 Task: Find flights from Toronto to Mexico for a round trip from February 10 to February 17.
Action: Mouse pressed left at (1240, 99)
Screenshot: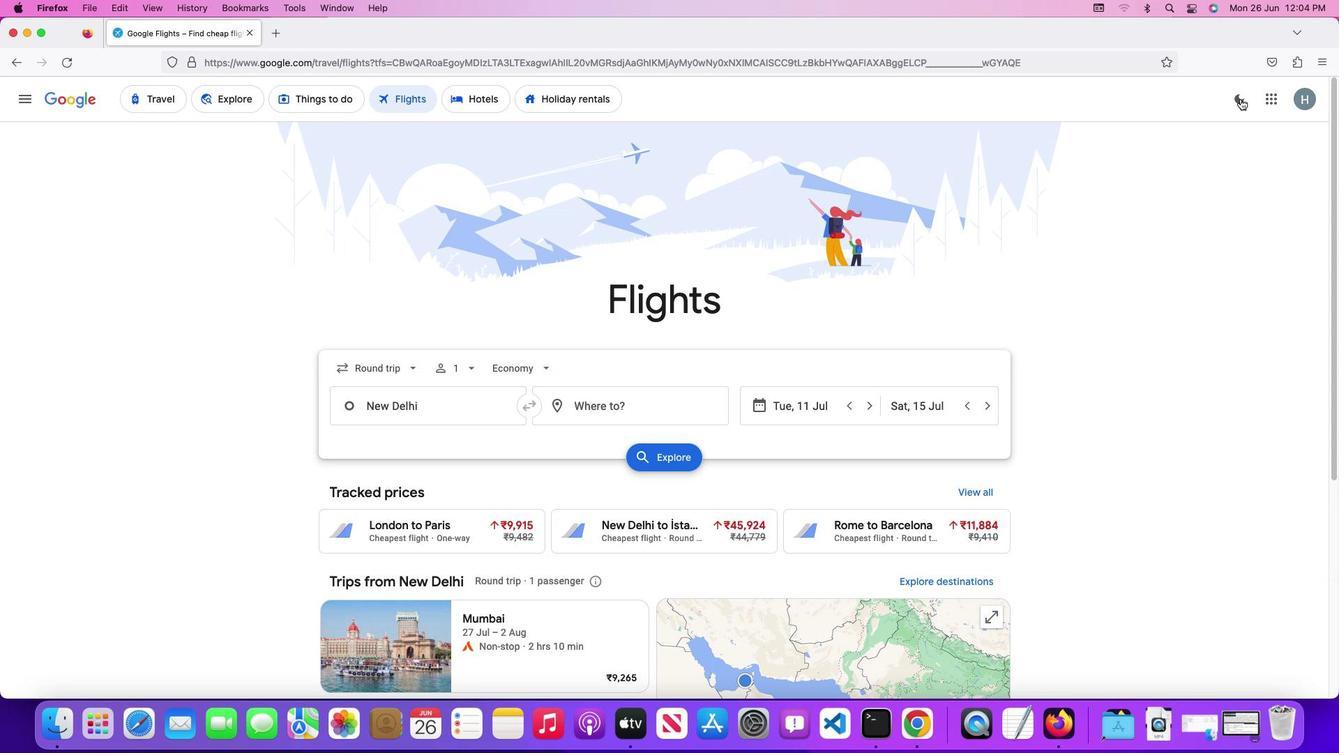 
Action: Mouse pressed left at (1240, 99)
Screenshot: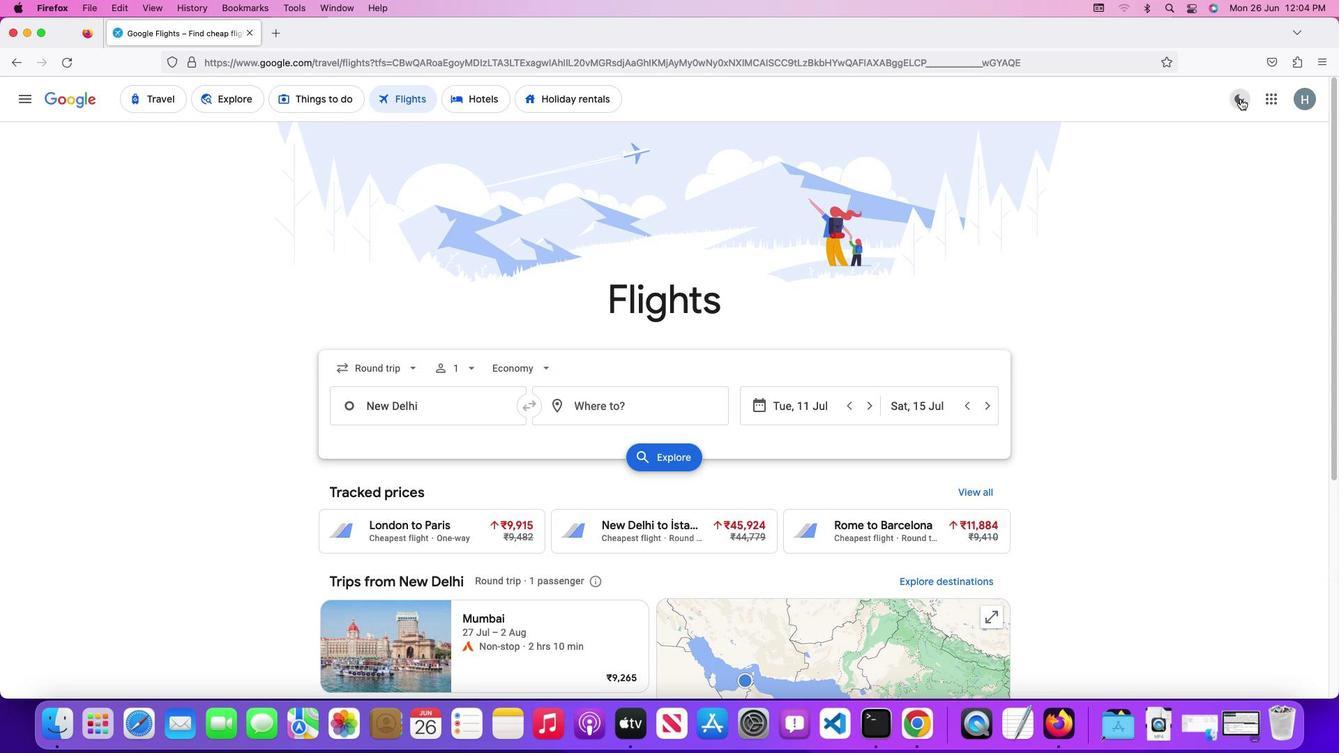 
Action: Mouse moved to (1177, 223)
Screenshot: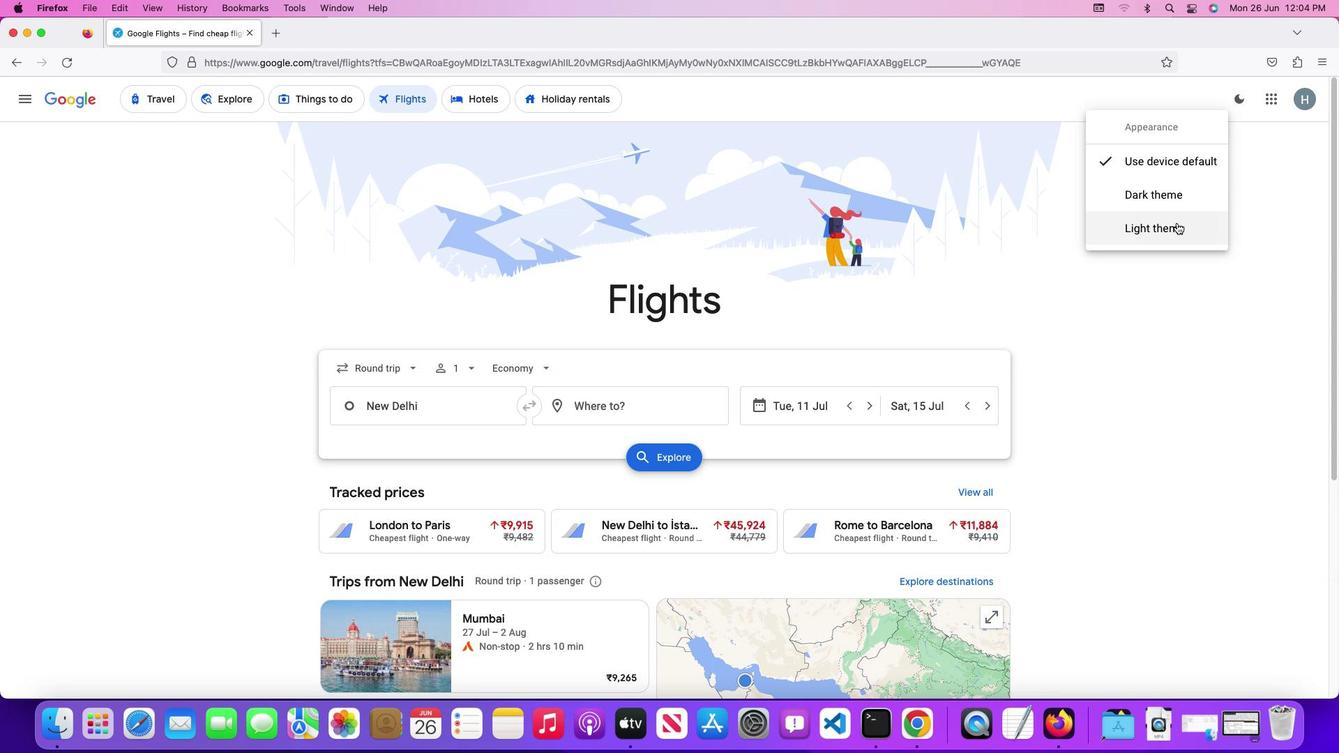 
Action: Mouse pressed left at (1177, 223)
Screenshot: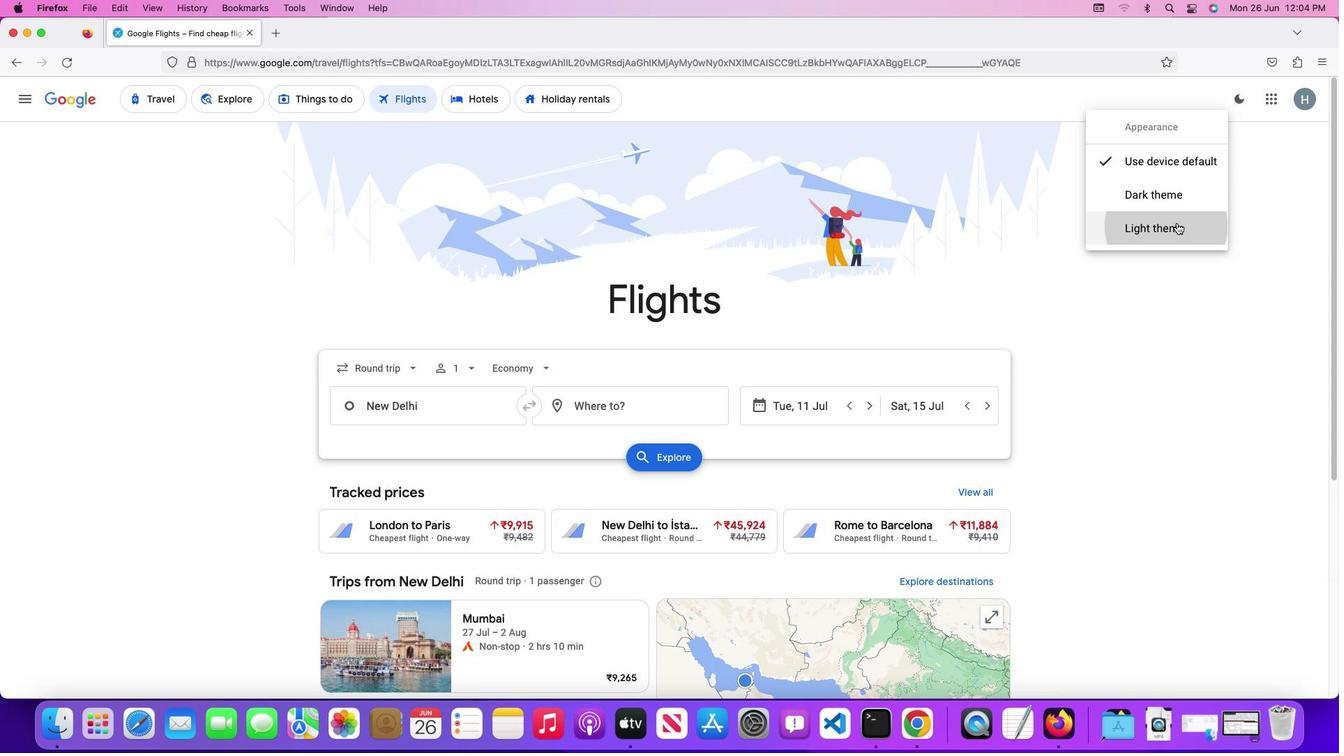 
Action: Mouse moved to (408, 363)
Screenshot: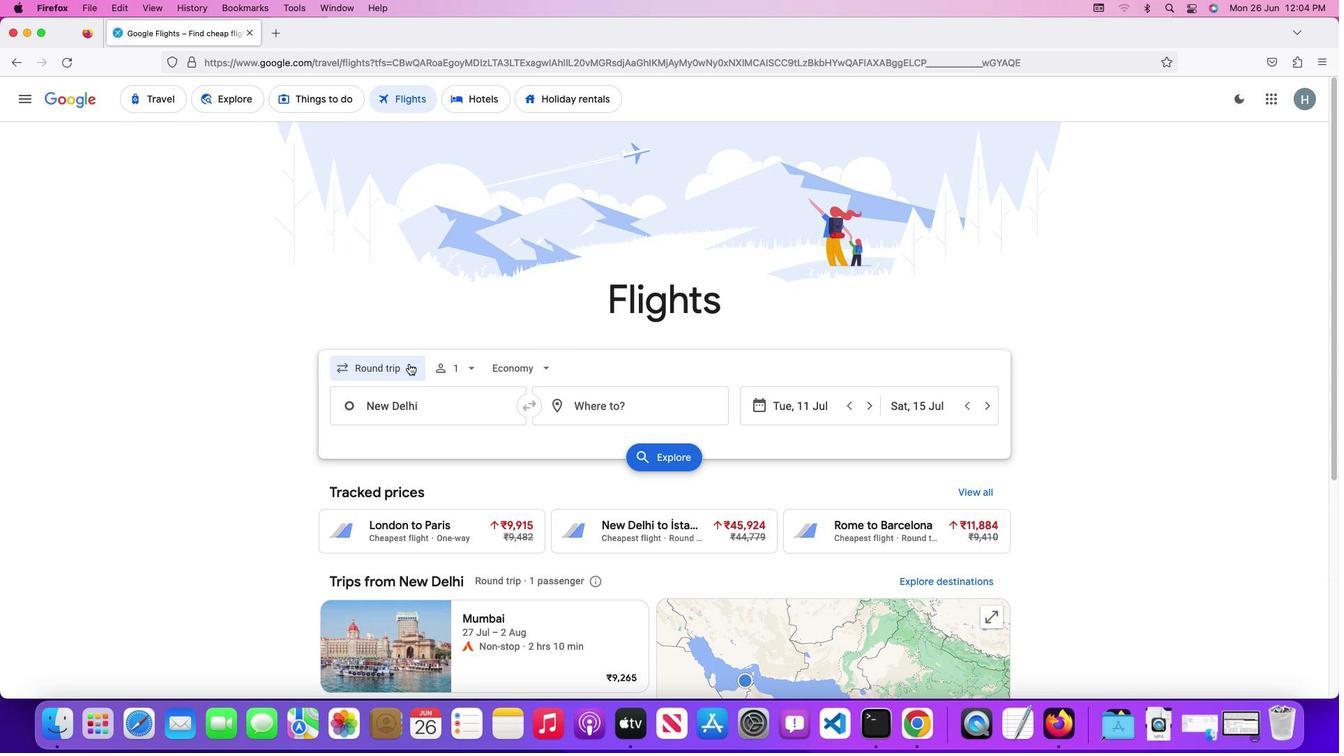 
Action: Mouse pressed left at (408, 363)
Screenshot: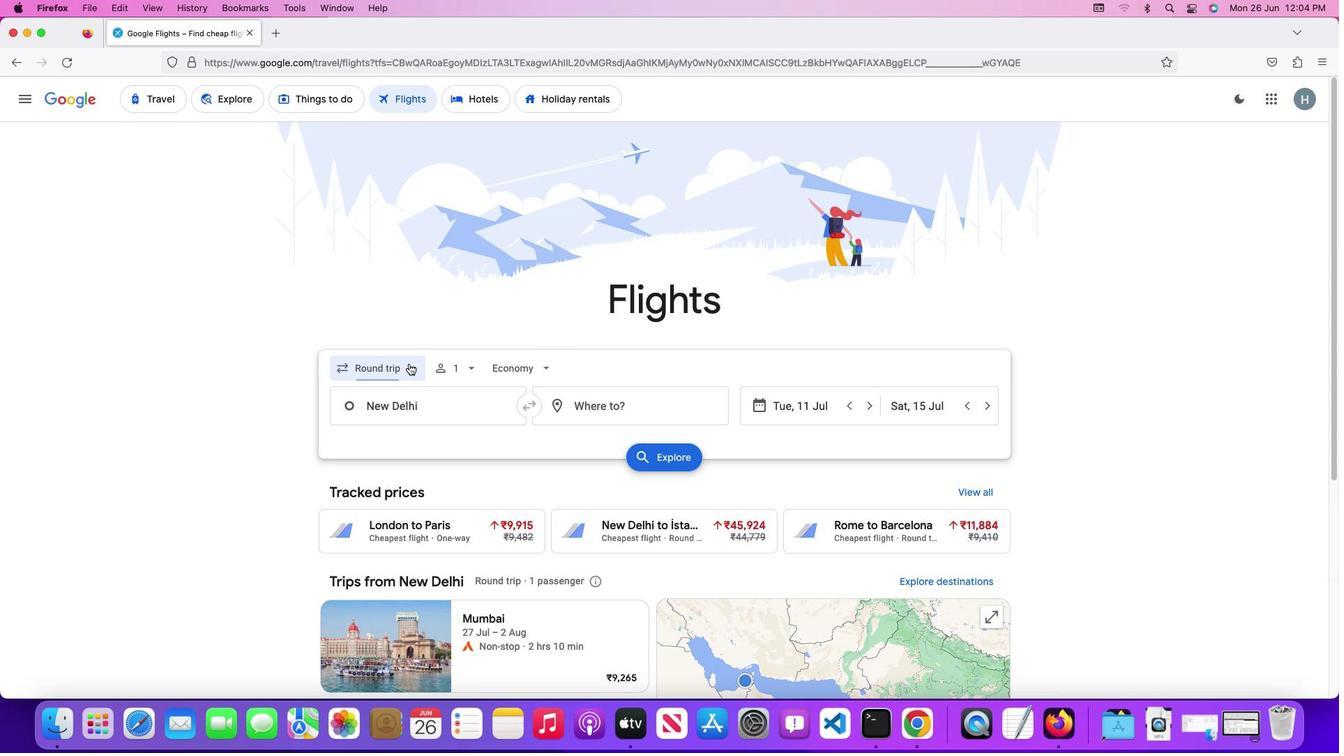 
Action: Mouse moved to (406, 410)
Screenshot: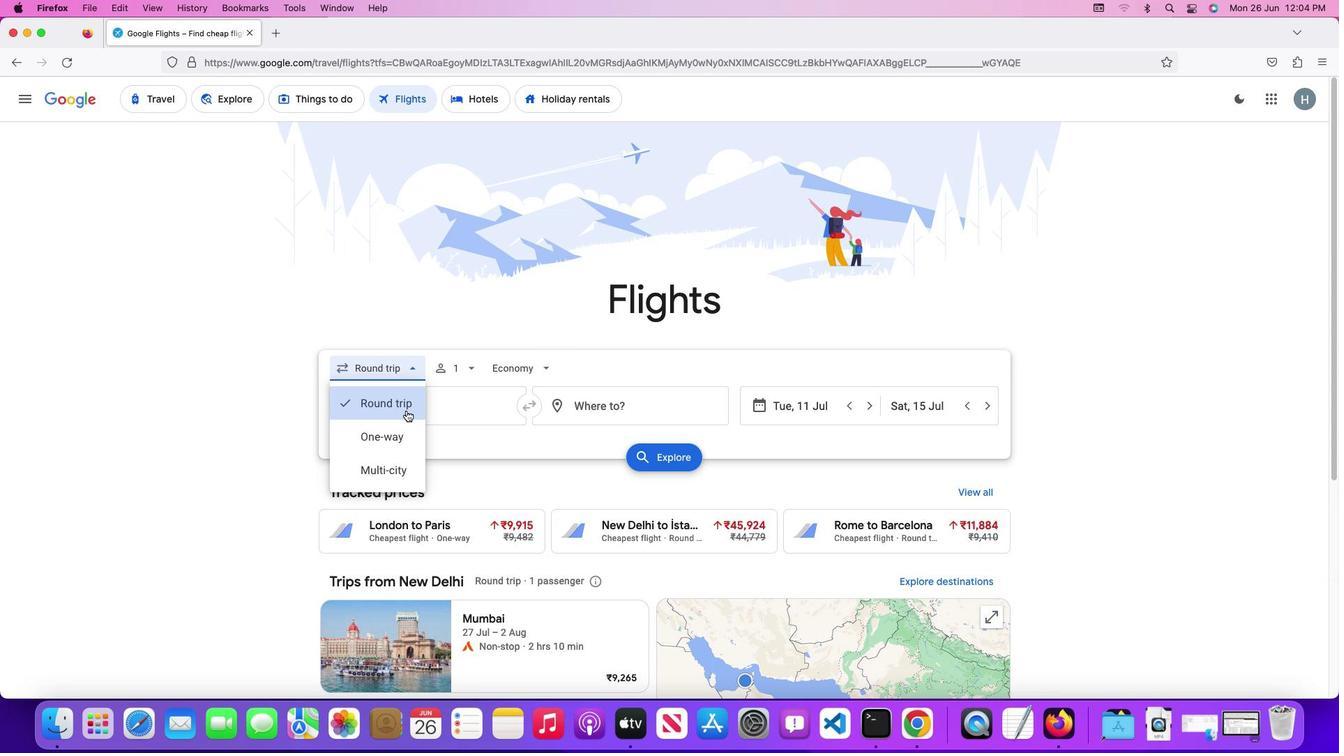 
Action: Mouse pressed left at (406, 410)
Screenshot: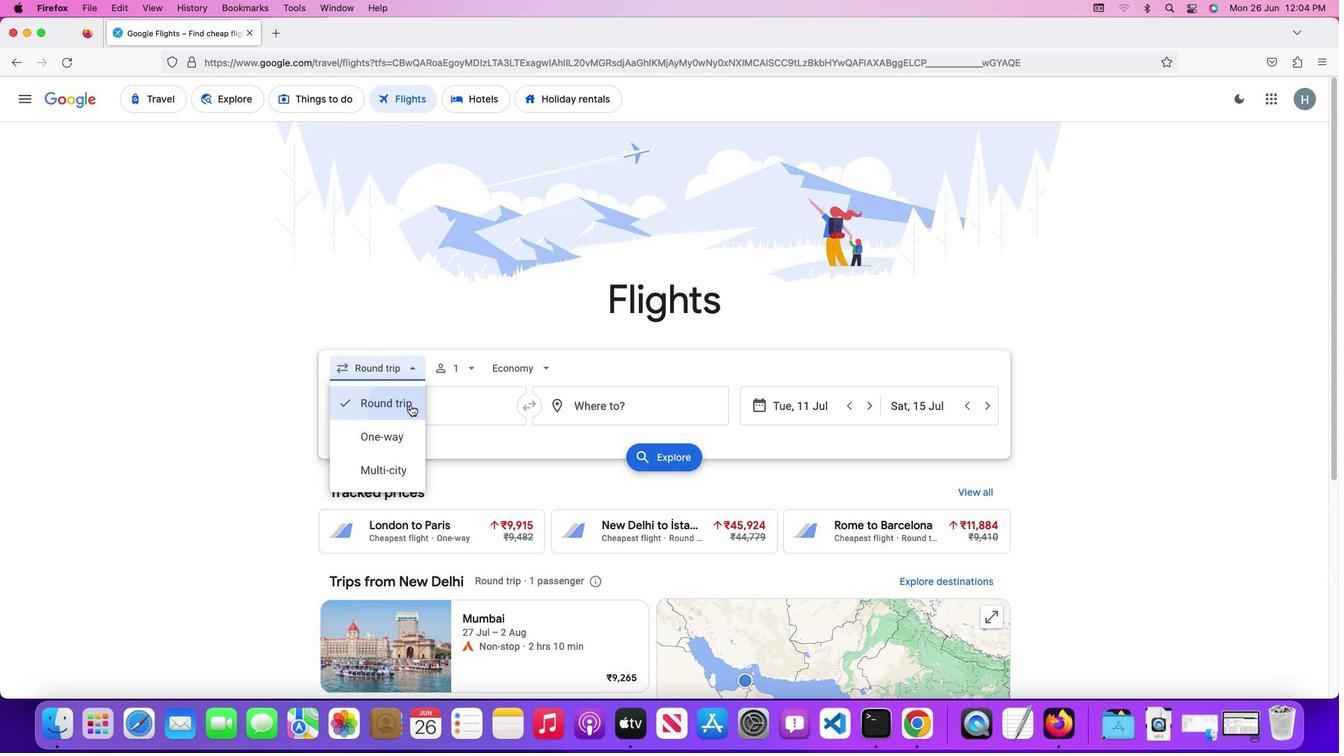 
Action: Mouse moved to (468, 365)
Screenshot: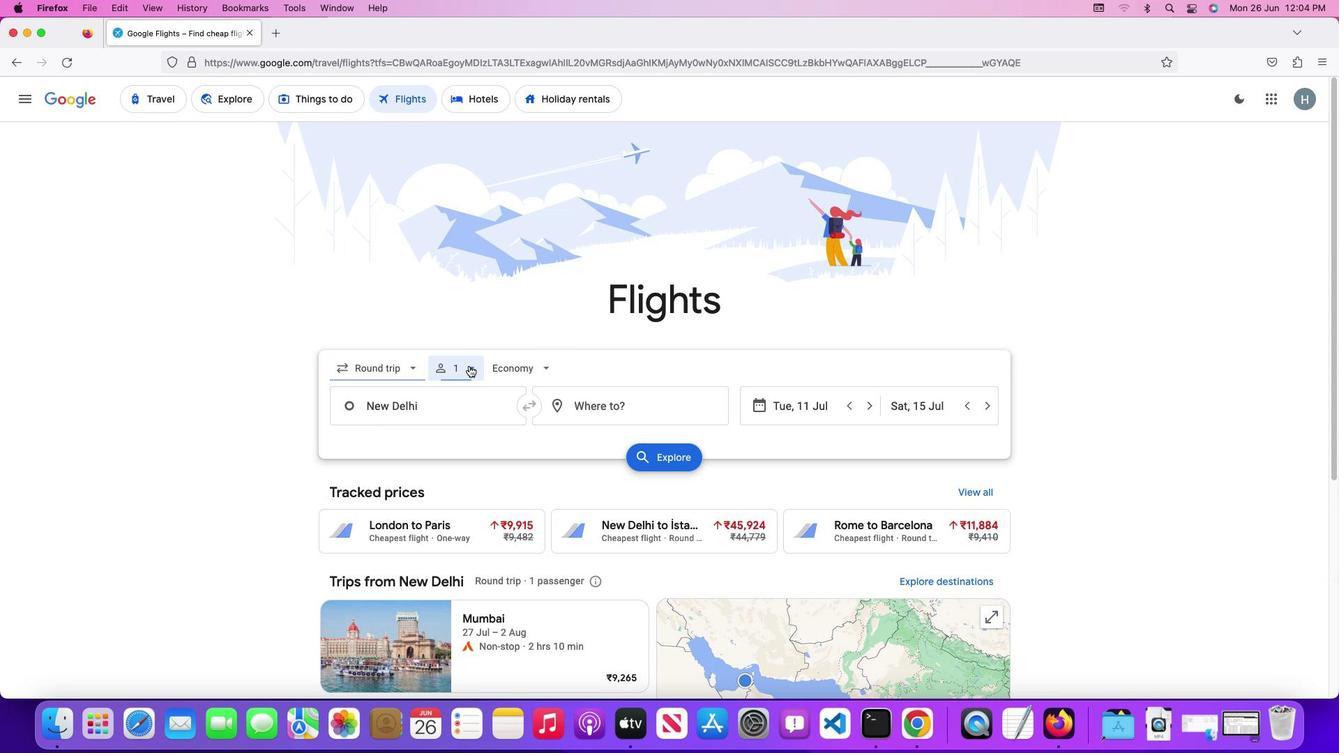 
Action: Mouse pressed left at (468, 365)
Screenshot: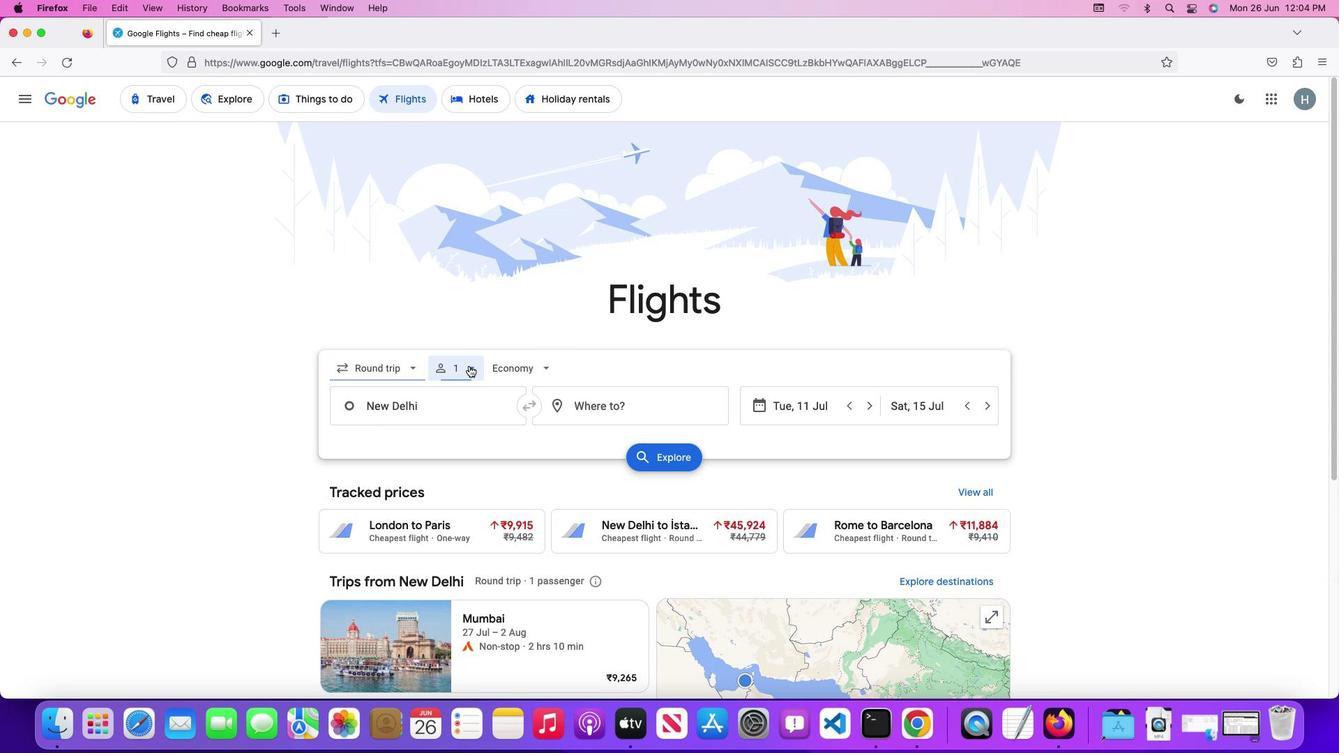 
Action: Mouse moved to (551, 402)
Screenshot: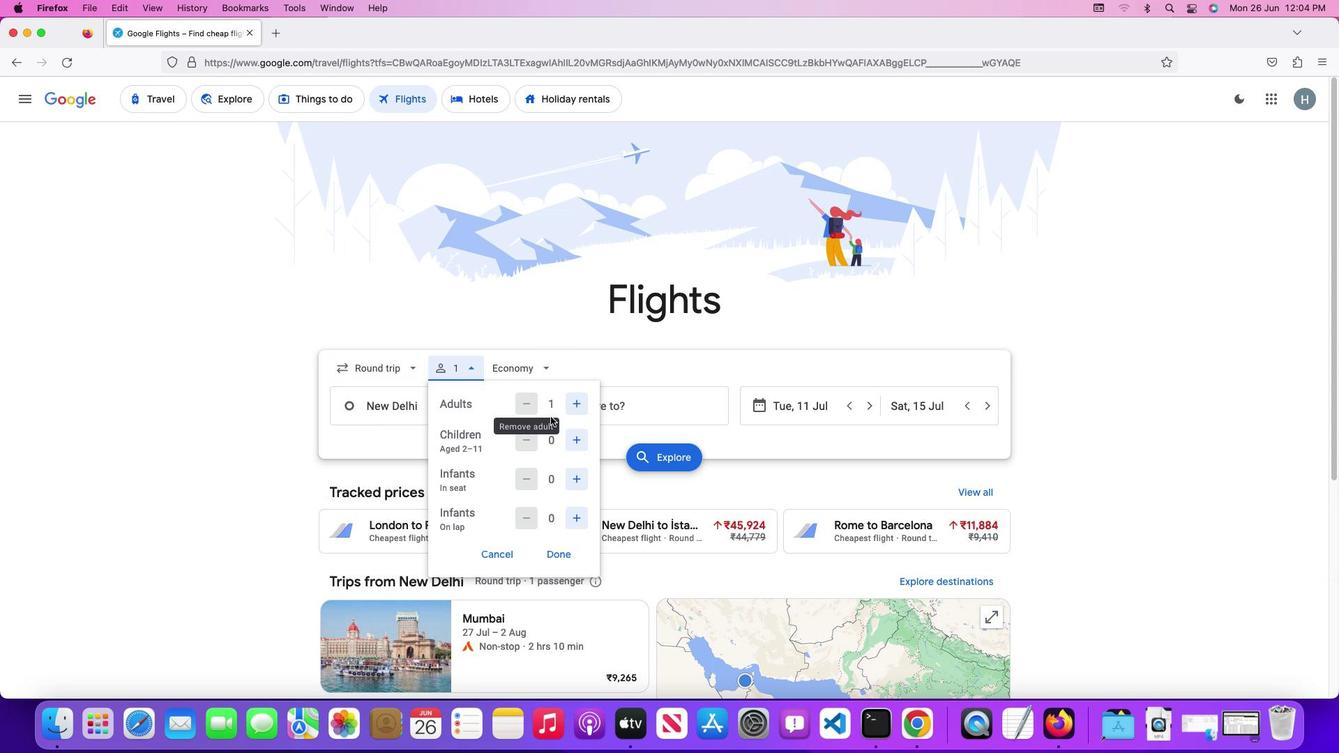 
Action: Mouse pressed left at (551, 402)
Screenshot: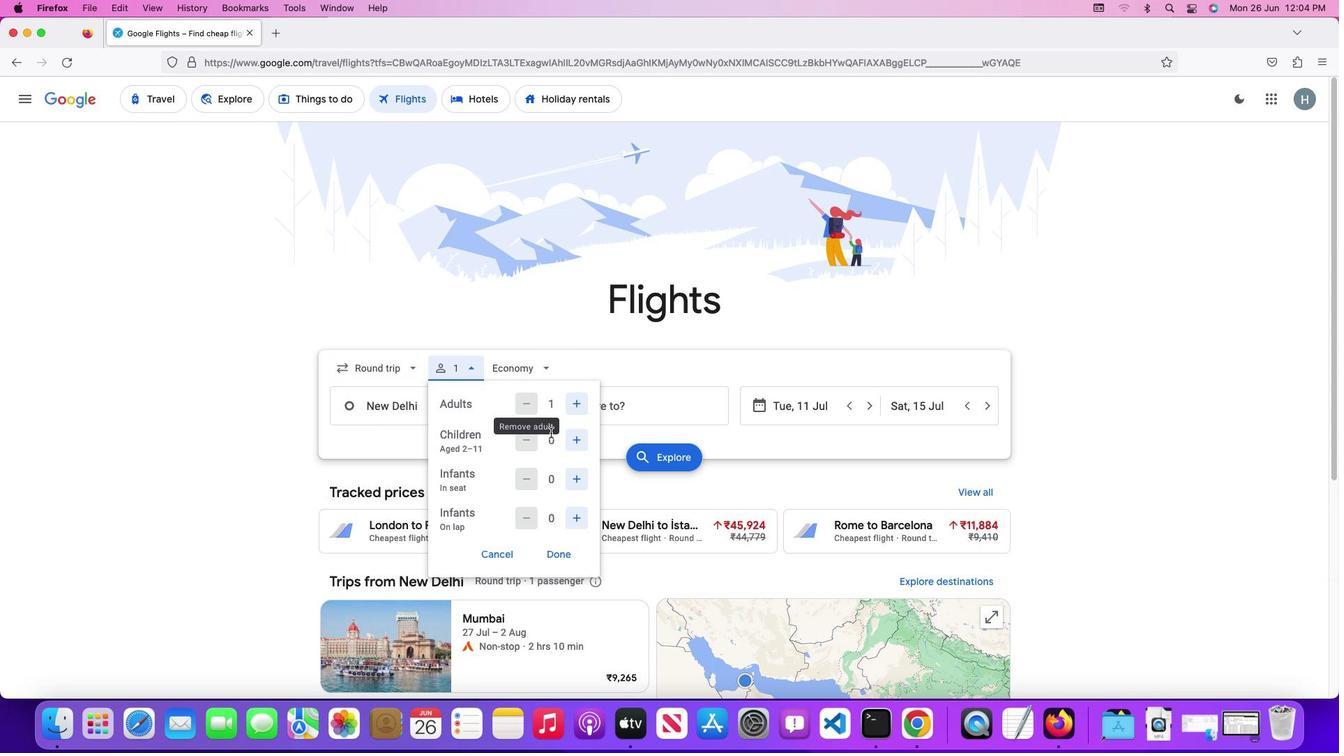 
Action: Mouse moved to (558, 553)
Screenshot: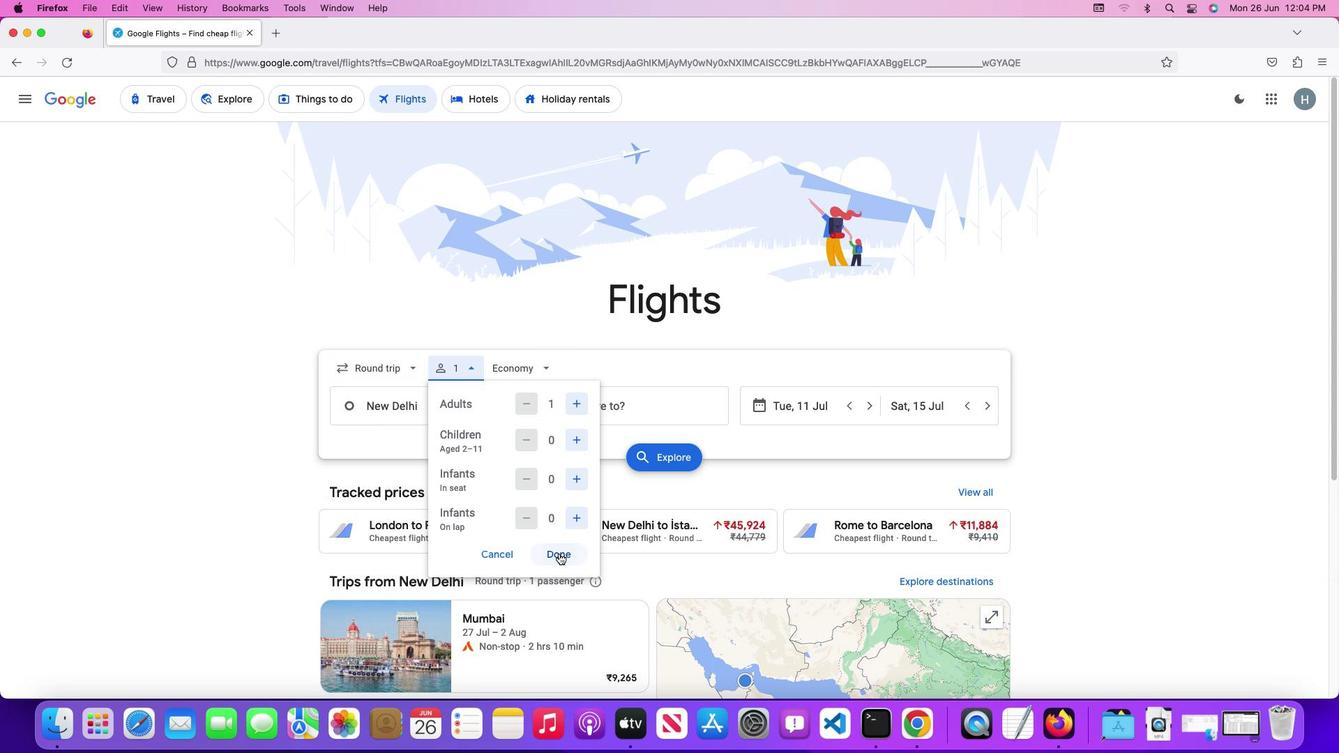 
Action: Mouse pressed left at (558, 553)
Screenshot: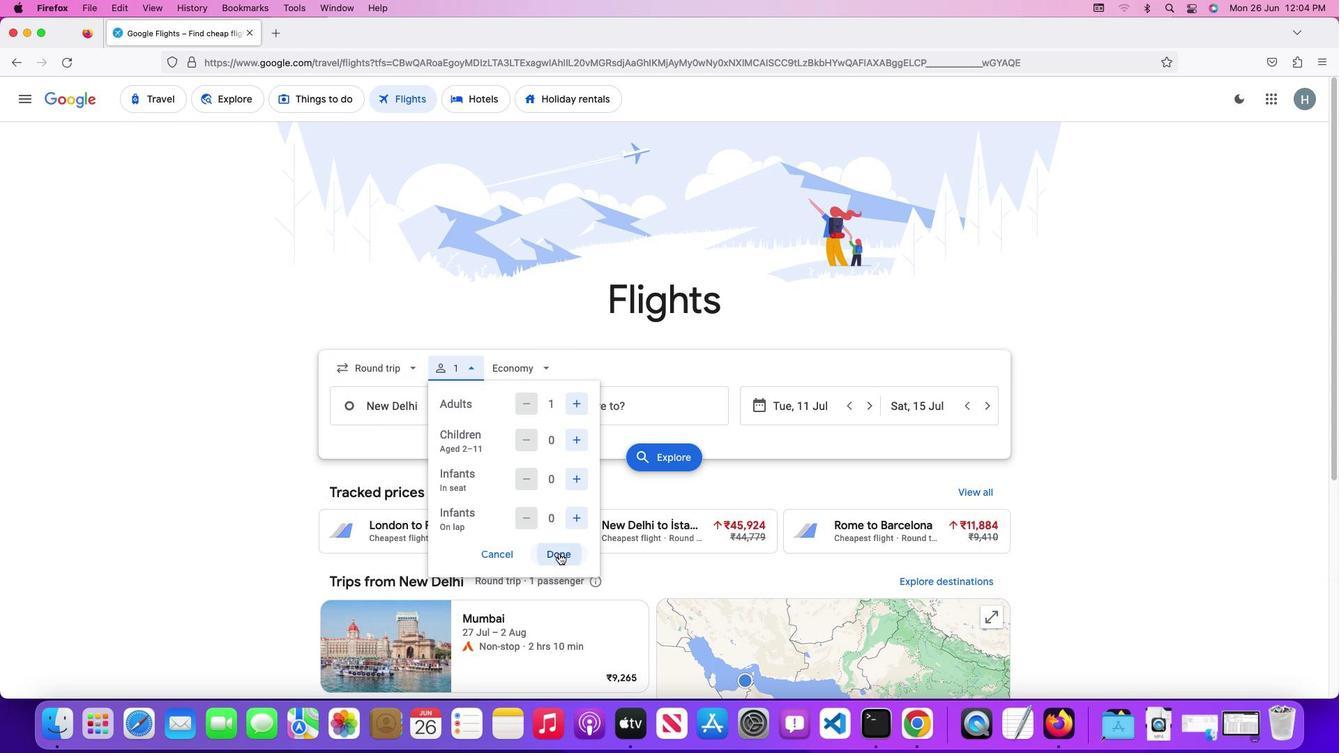 
Action: Mouse moved to (528, 369)
Screenshot: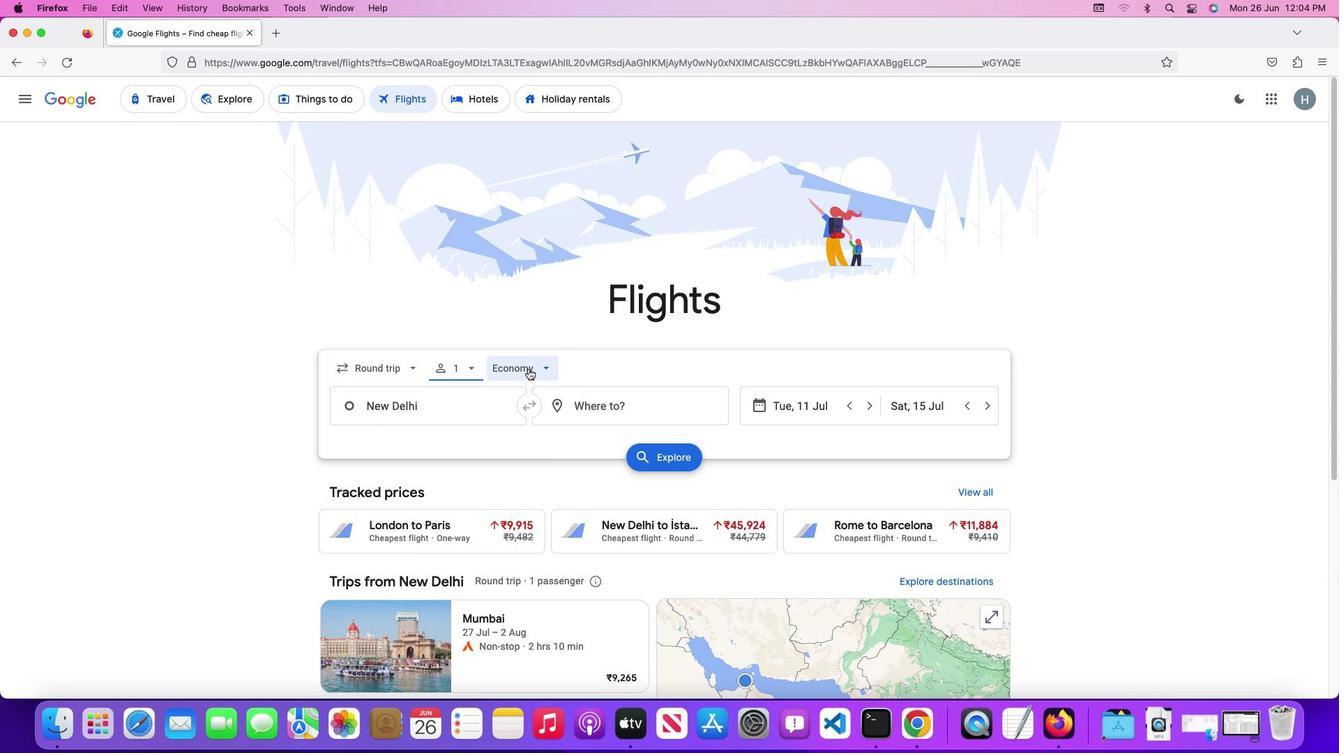 
Action: Mouse pressed left at (528, 369)
Screenshot: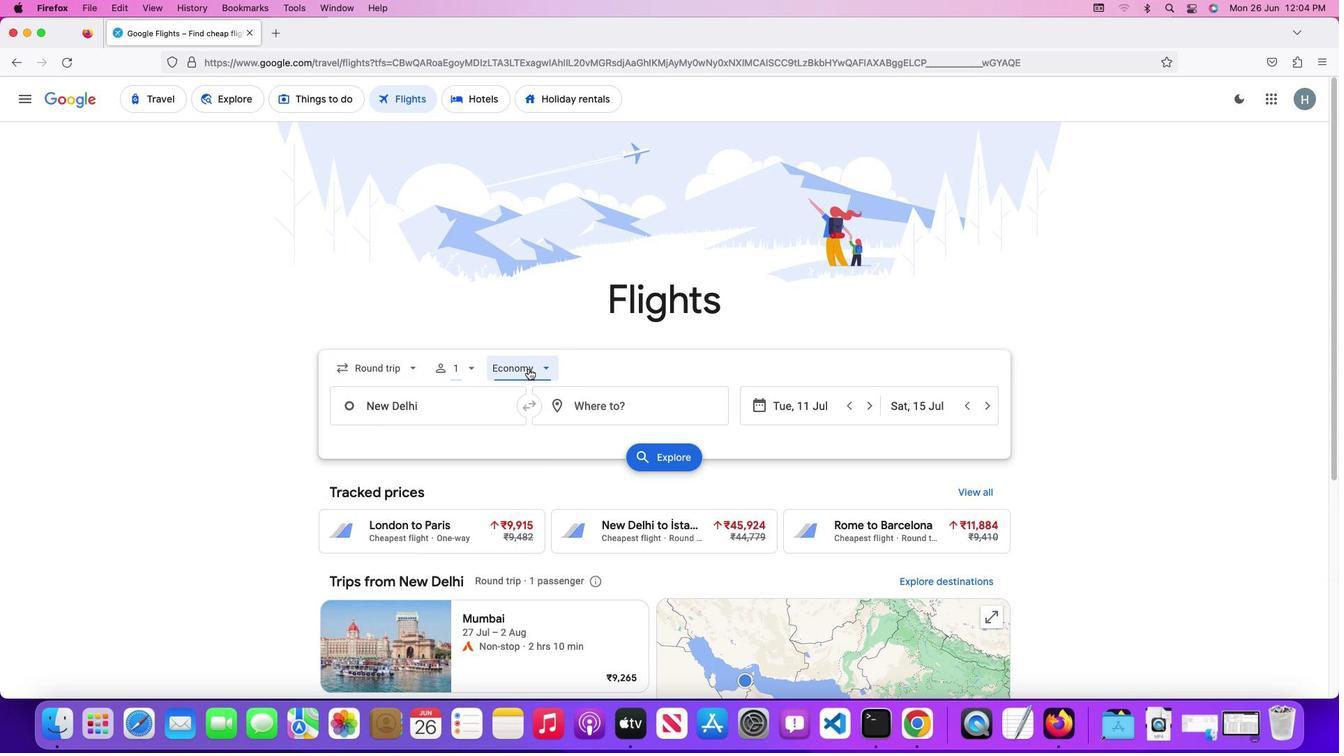 
Action: Mouse moved to (537, 397)
Screenshot: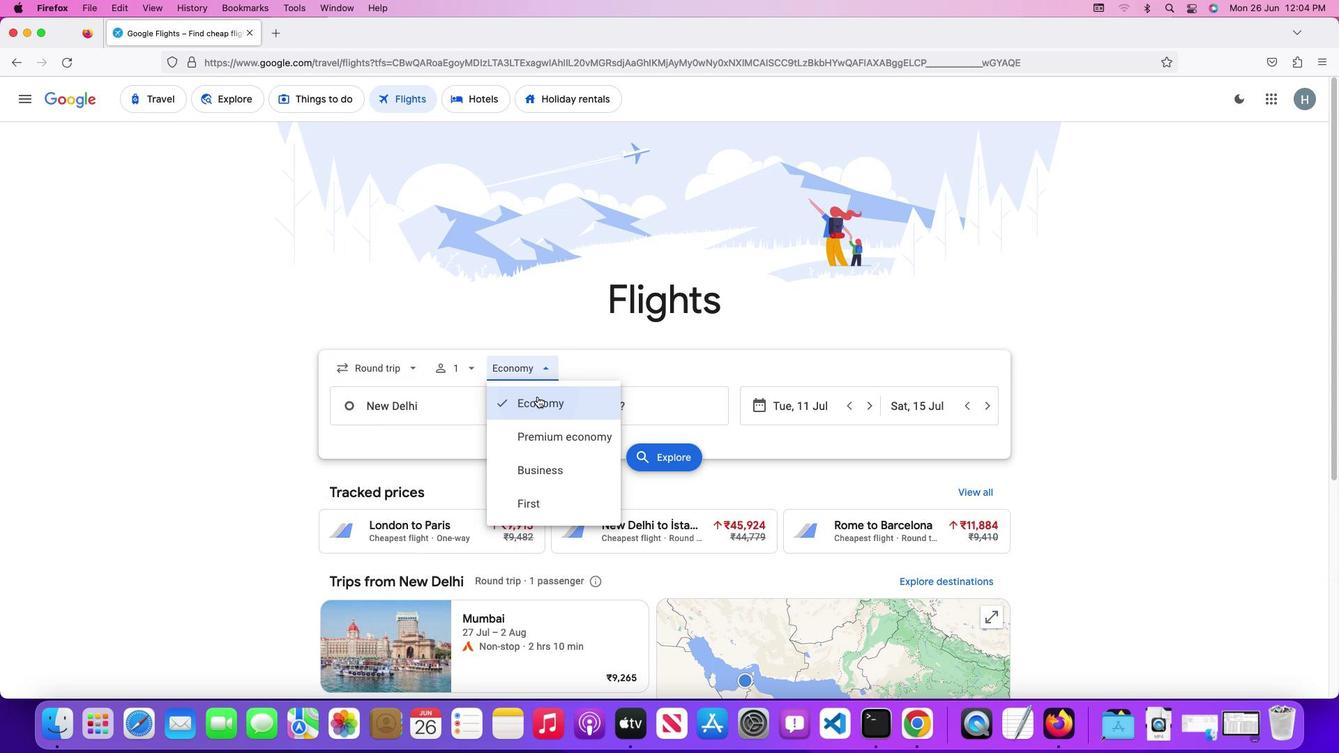 
Action: Mouse pressed left at (537, 397)
Screenshot: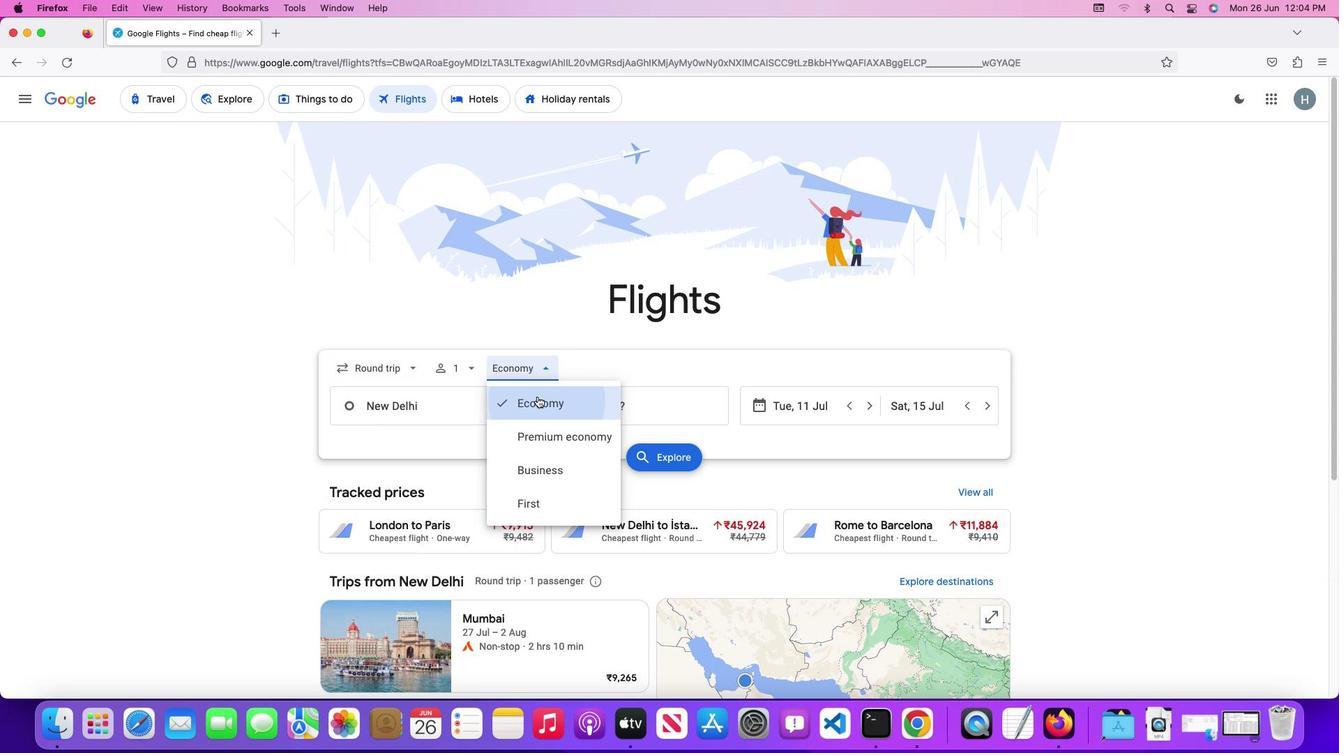 
Action: Mouse moved to (429, 402)
Screenshot: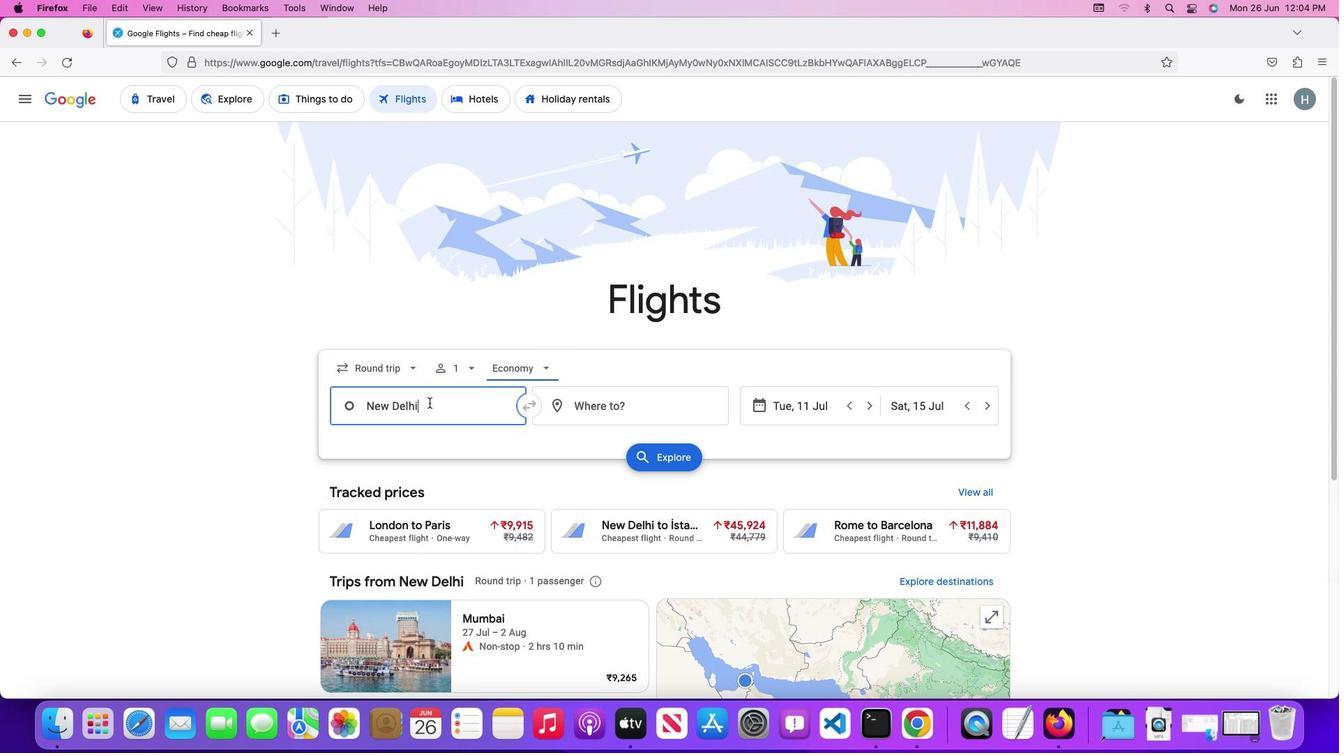
Action: Mouse pressed left at (429, 402)
Screenshot: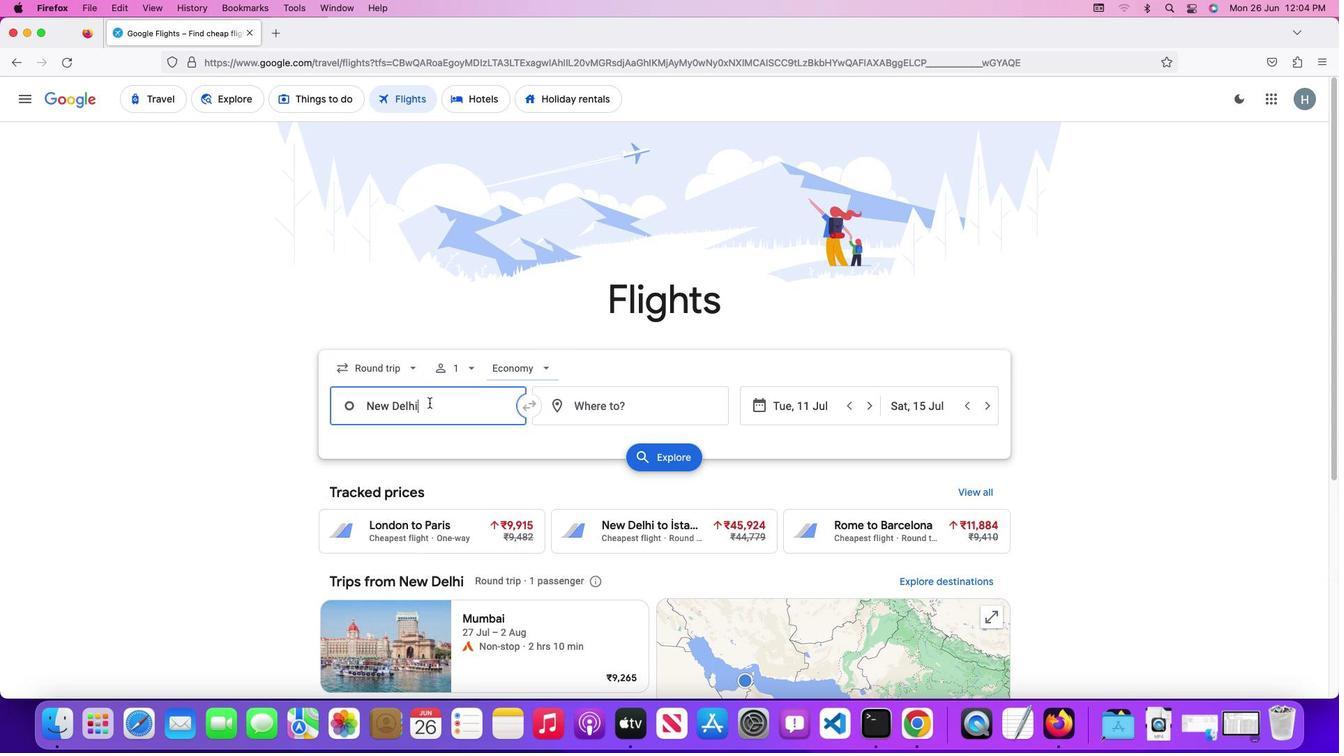 
Action: Key pressed Key.shift'T''o''r''o''n''t''o'
Screenshot: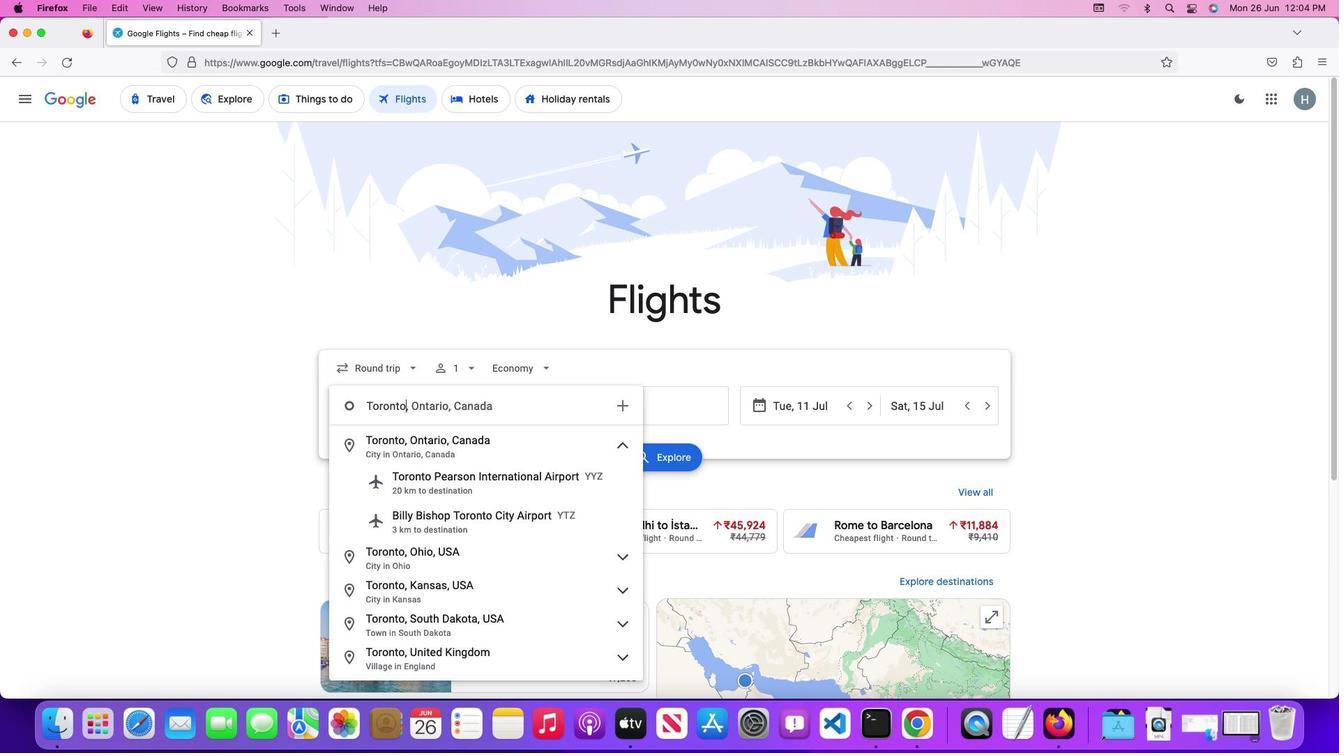 
Action: Mouse moved to (484, 446)
Screenshot: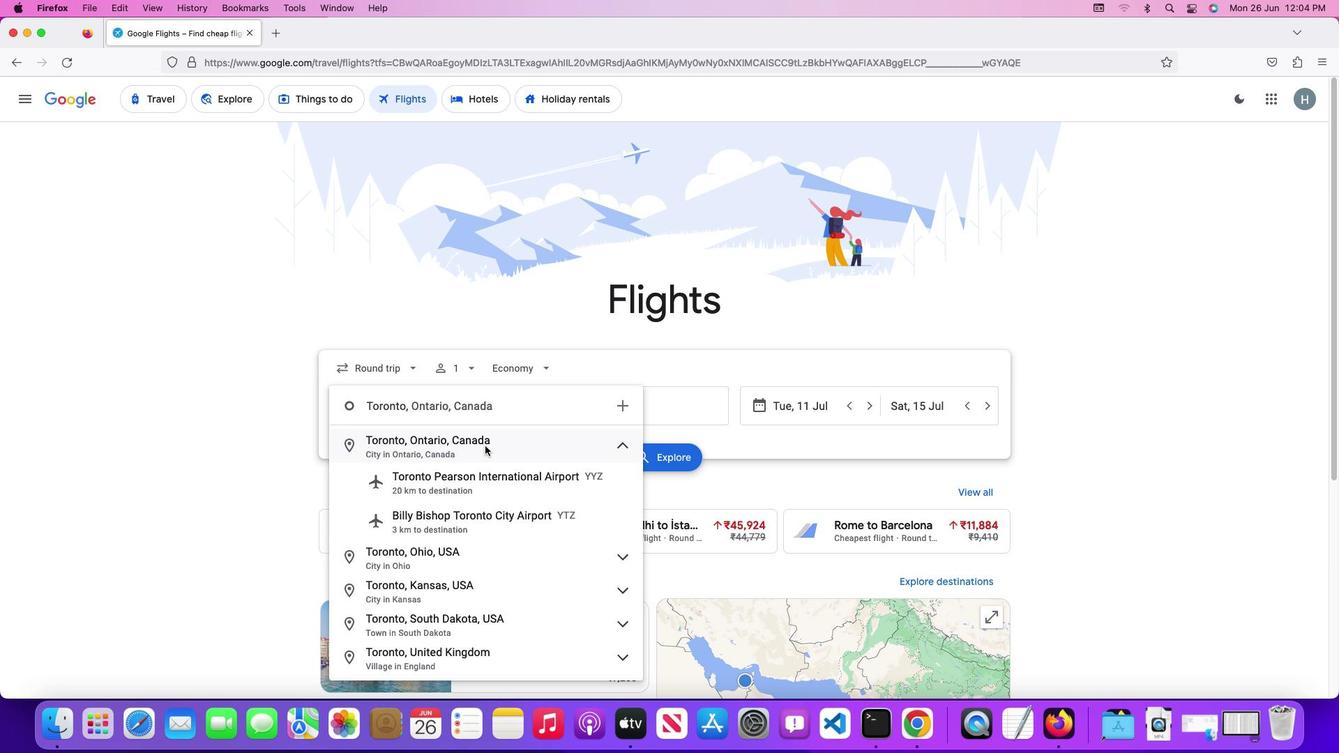 
Action: Mouse pressed left at (484, 446)
Screenshot: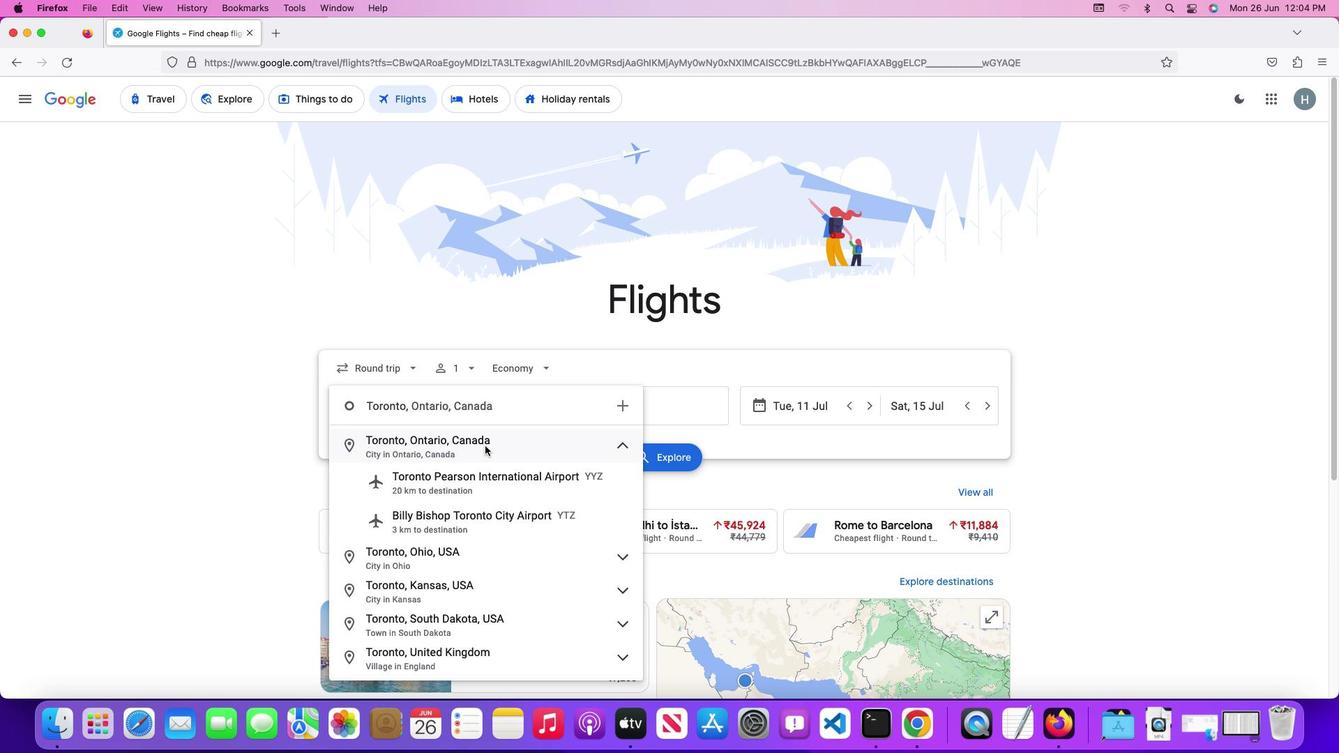 
Action: Mouse moved to (575, 405)
Screenshot: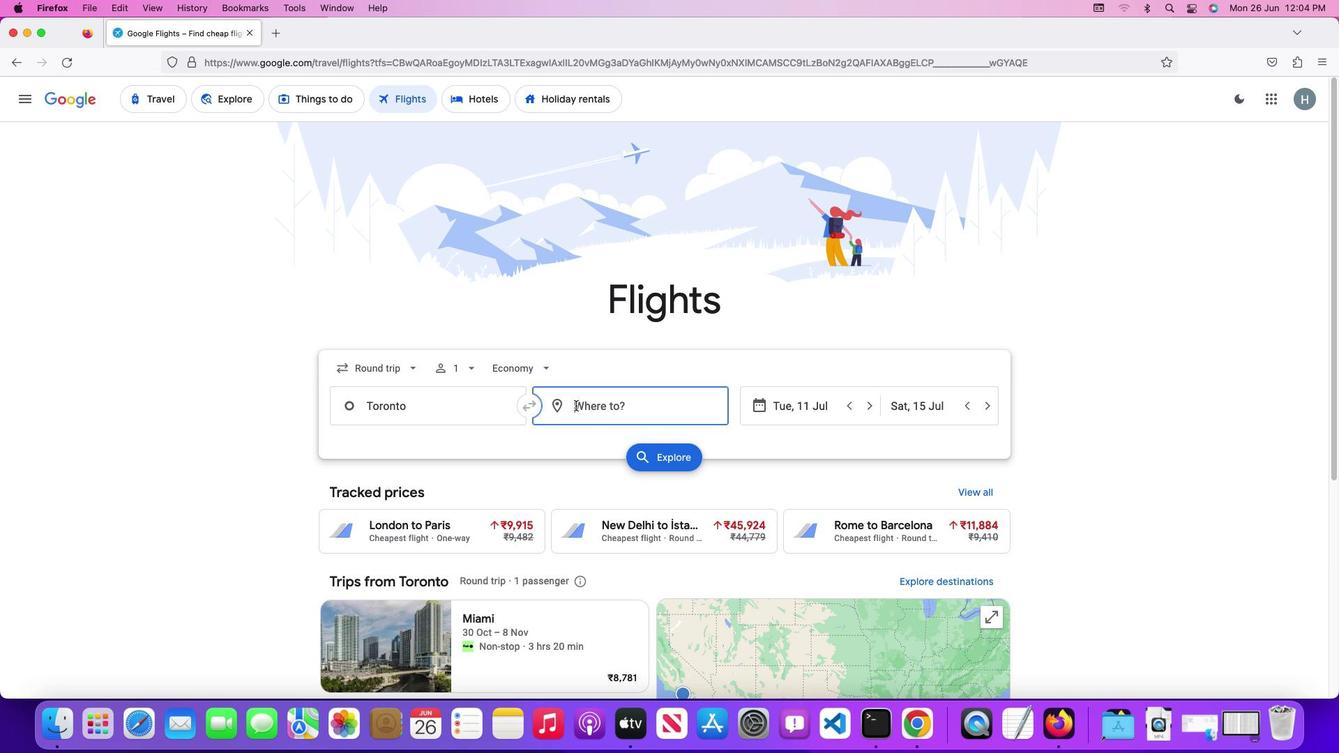 
Action: Mouse pressed left at (575, 405)
Screenshot: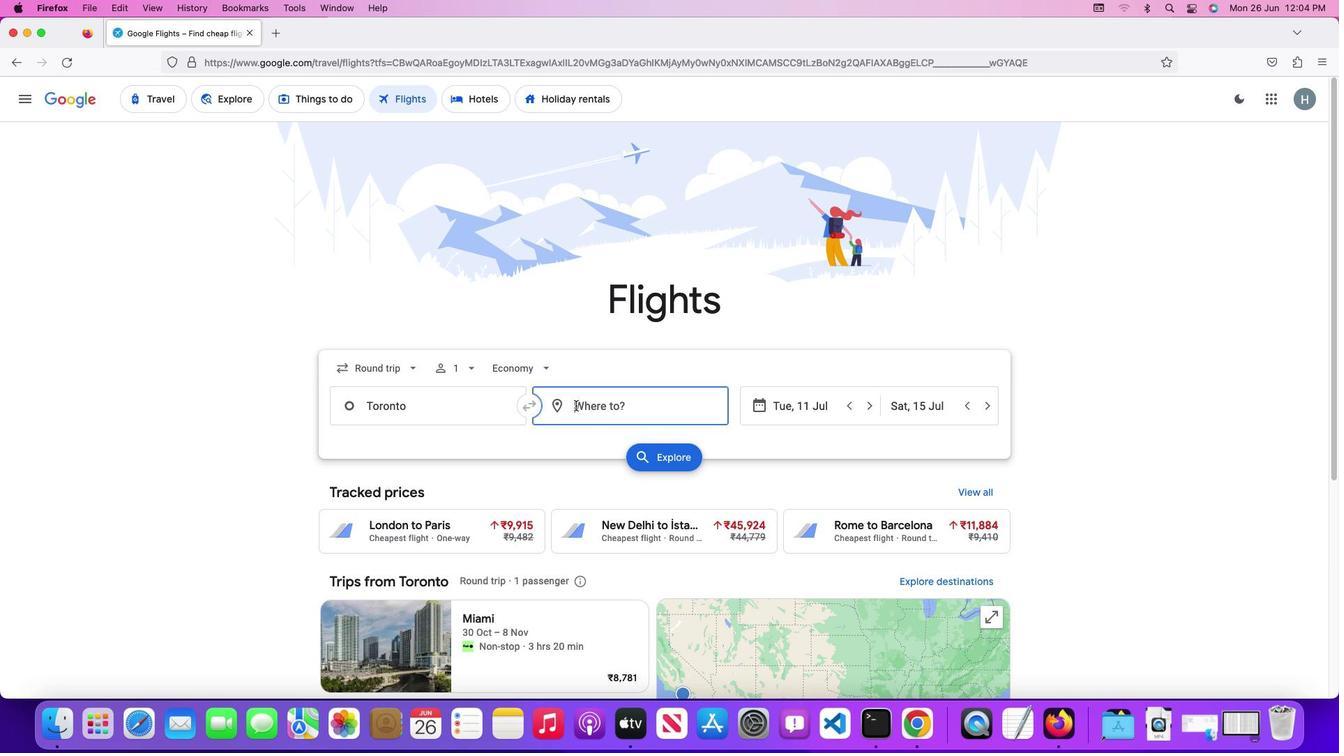 
Action: Mouse moved to (575, 406)
Screenshot: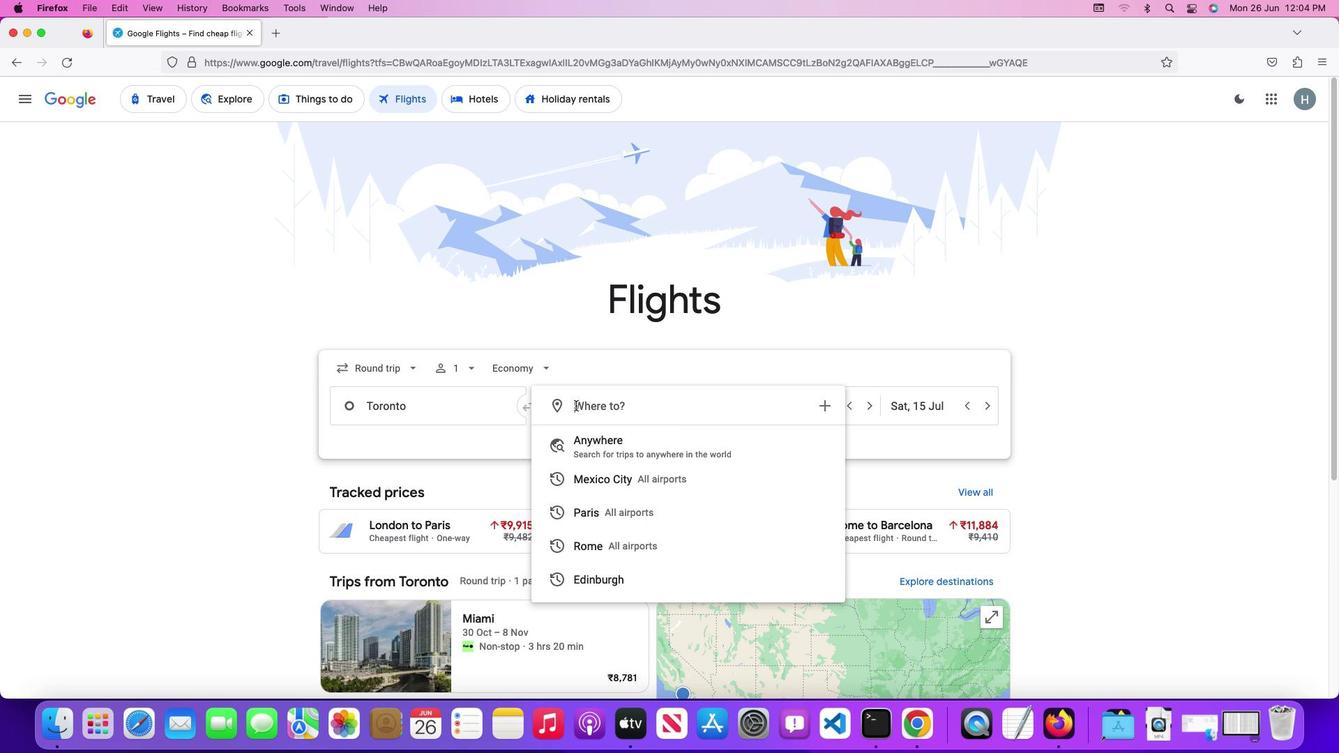 
Action: Key pressed Key.shift'M''e''x''i''c''o'
Screenshot: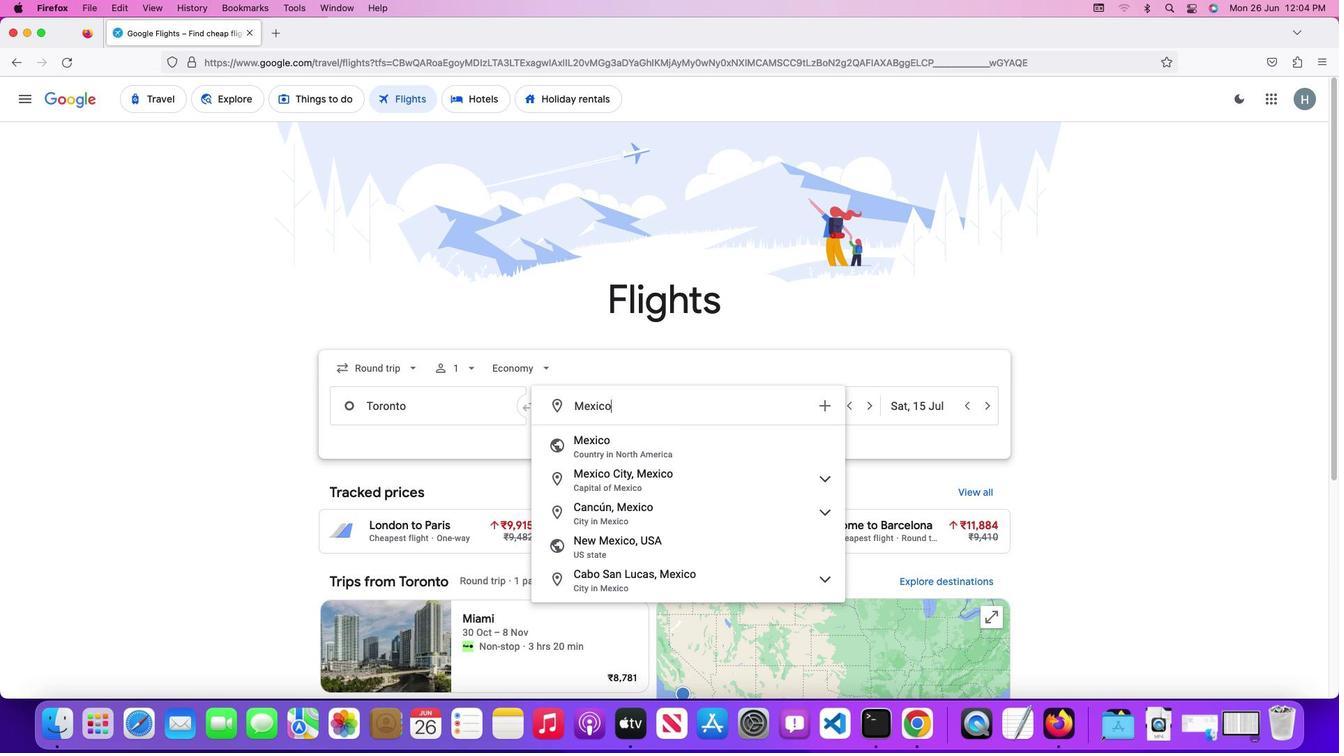 
Action: Mouse moved to (648, 450)
Screenshot: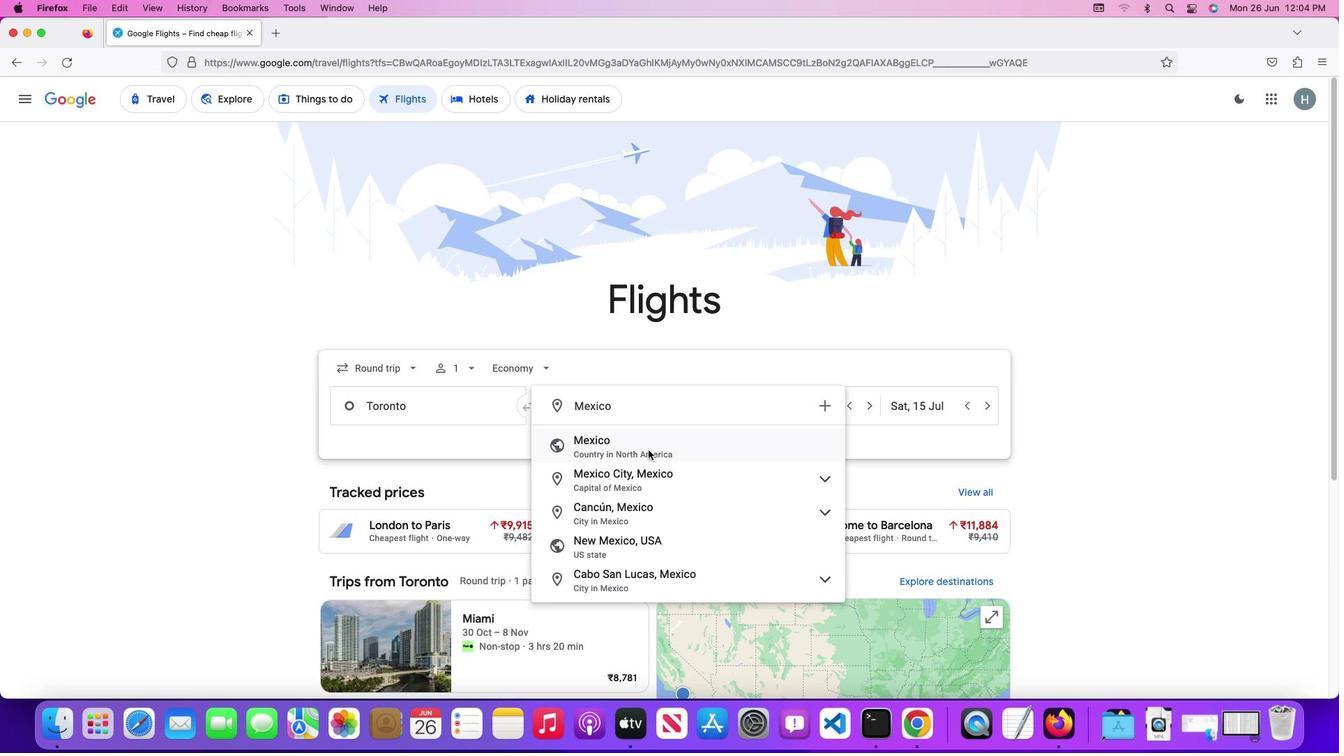 
Action: Mouse pressed left at (648, 450)
Screenshot: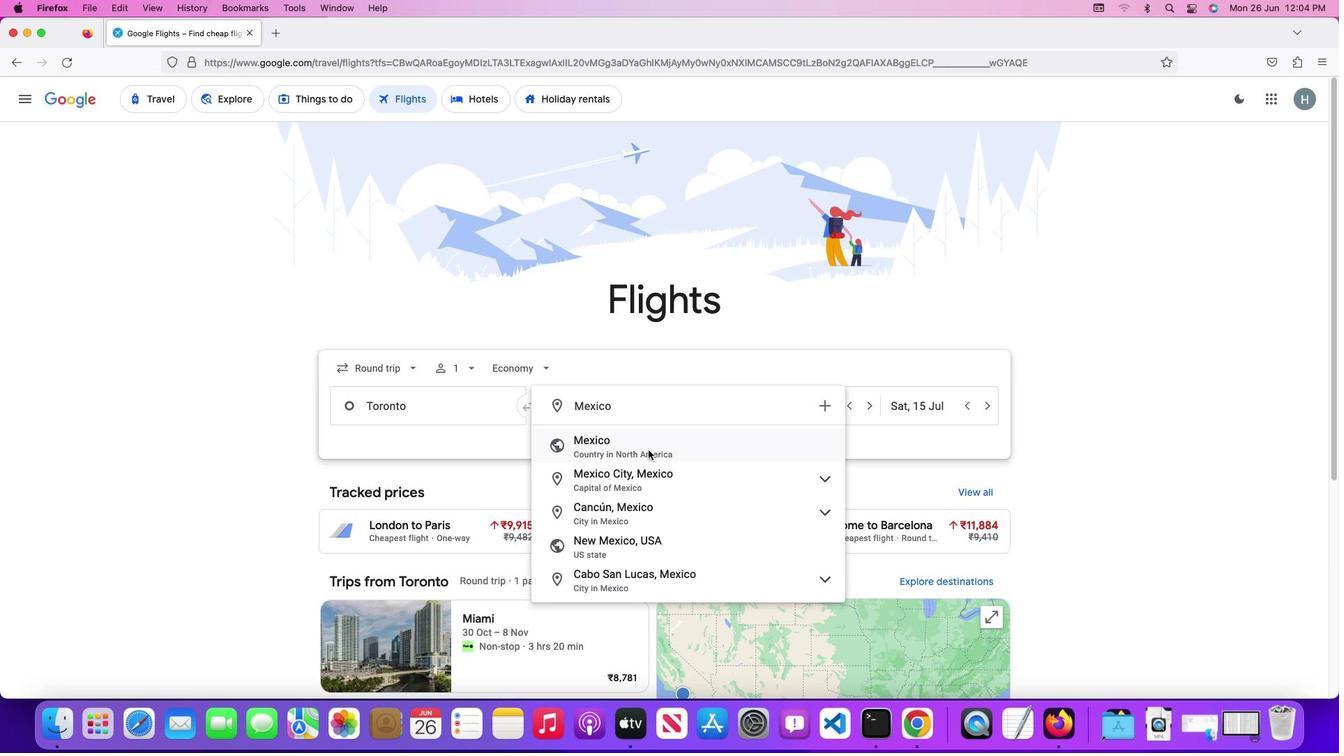 
Action: Mouse moved to (812, 407)
Screenshot: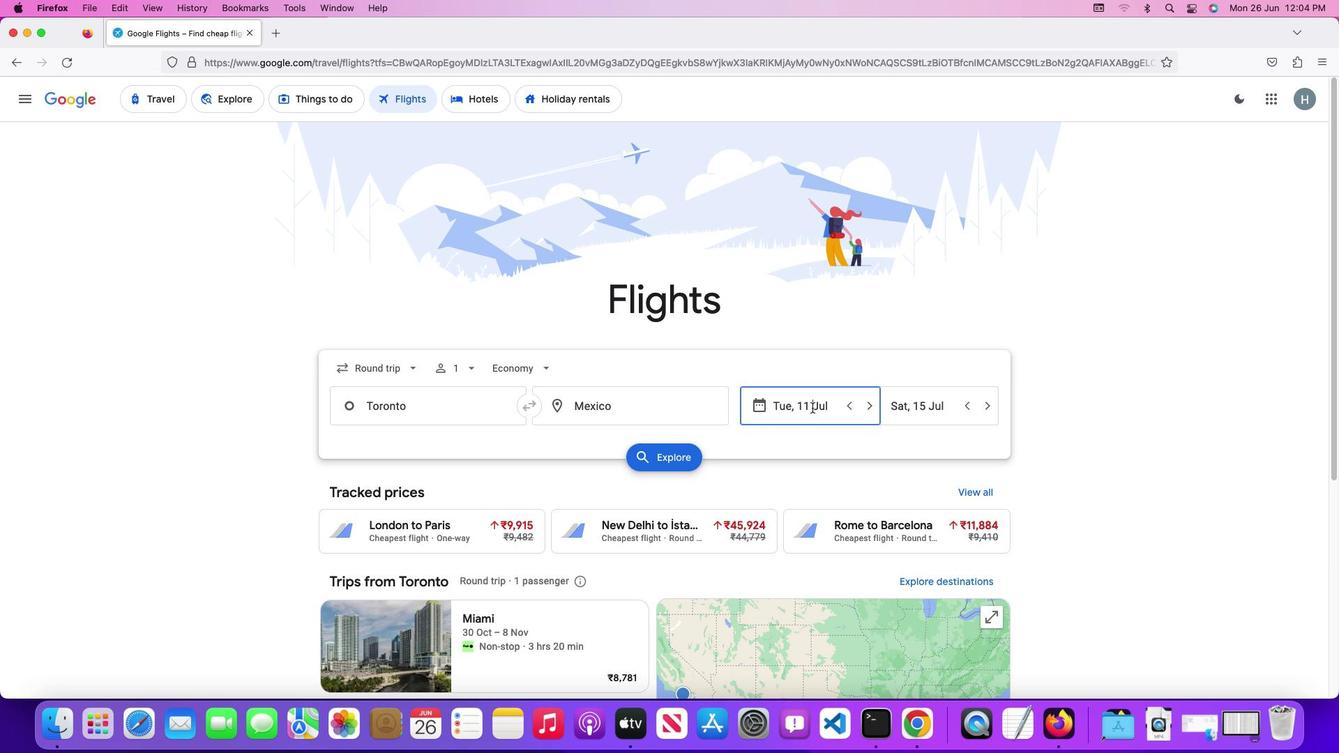 
Action: Mouse pressed left at (812, 407)
Screenshot: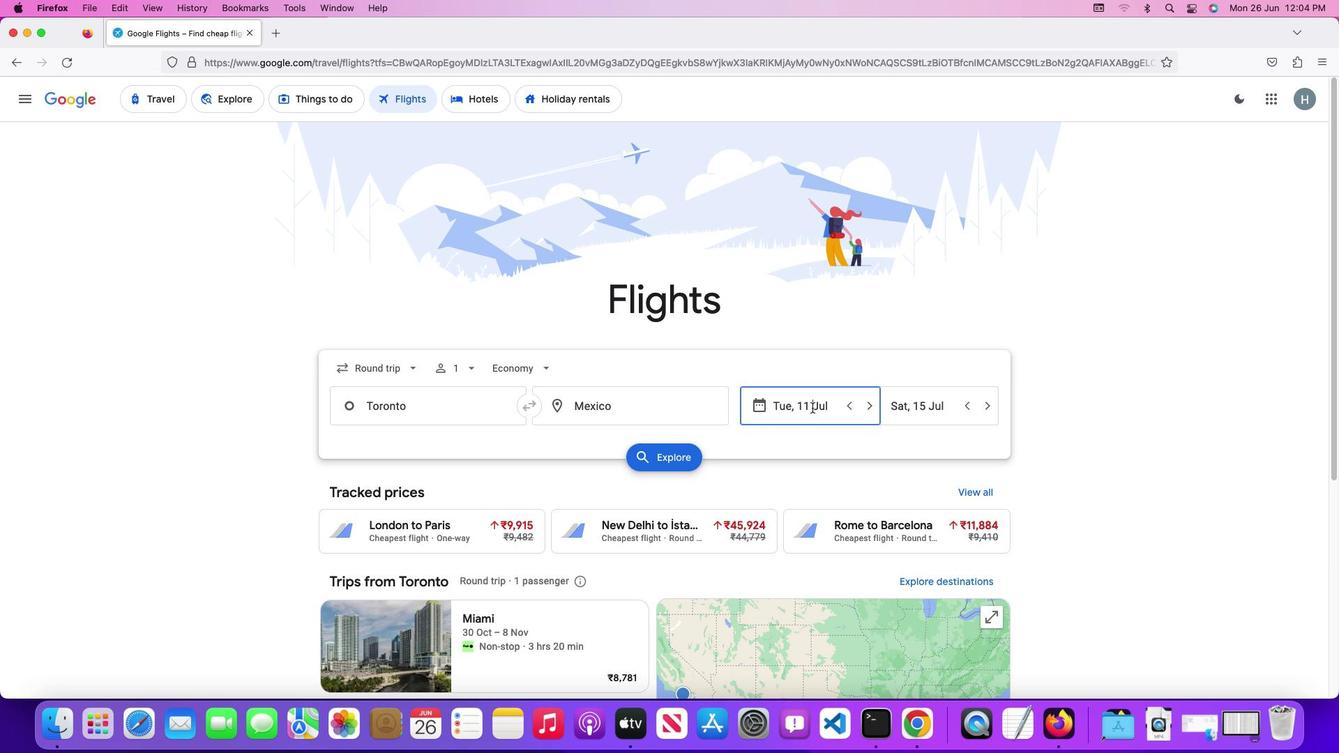 
Action: Mouse moved to (1013, 510)
Screenshot: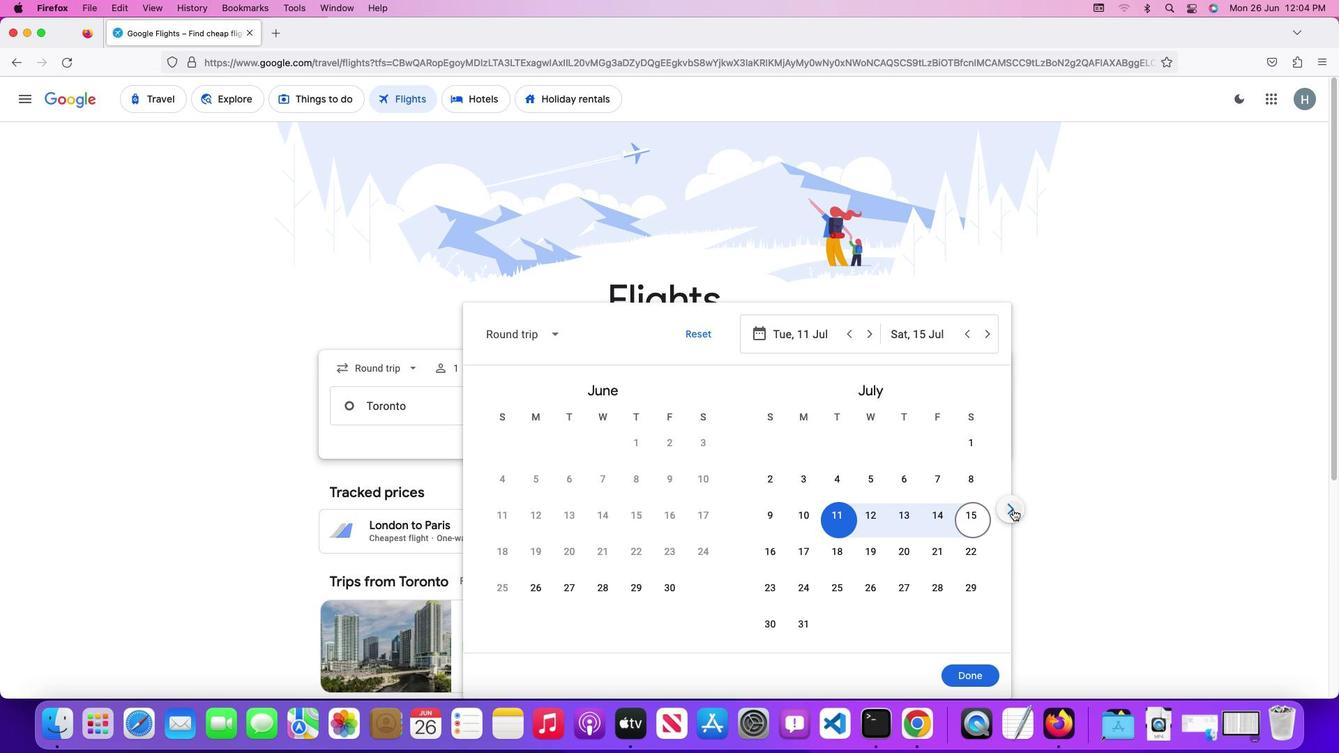 
Action: Mouse pressed left at (1013, 510)
Screenshot: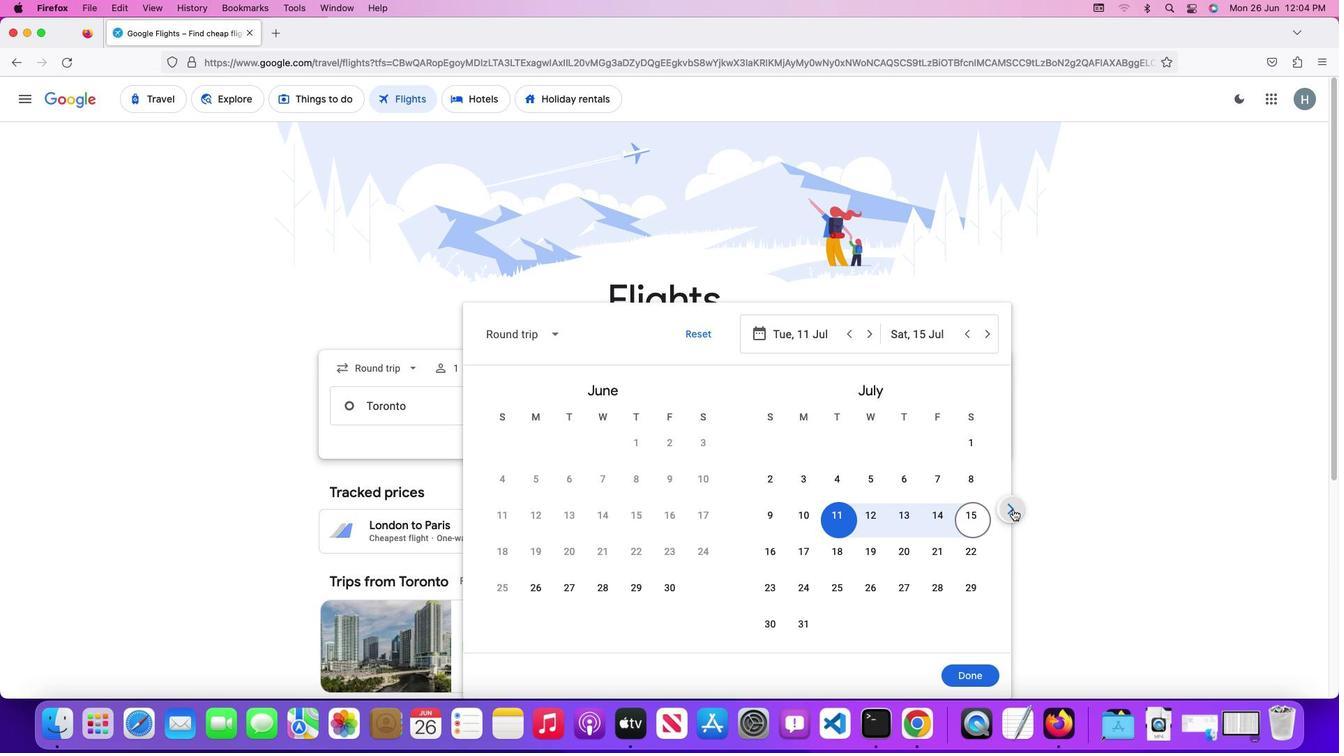 
Action: Mouse pressed left at (1013, 510)
Screenshot: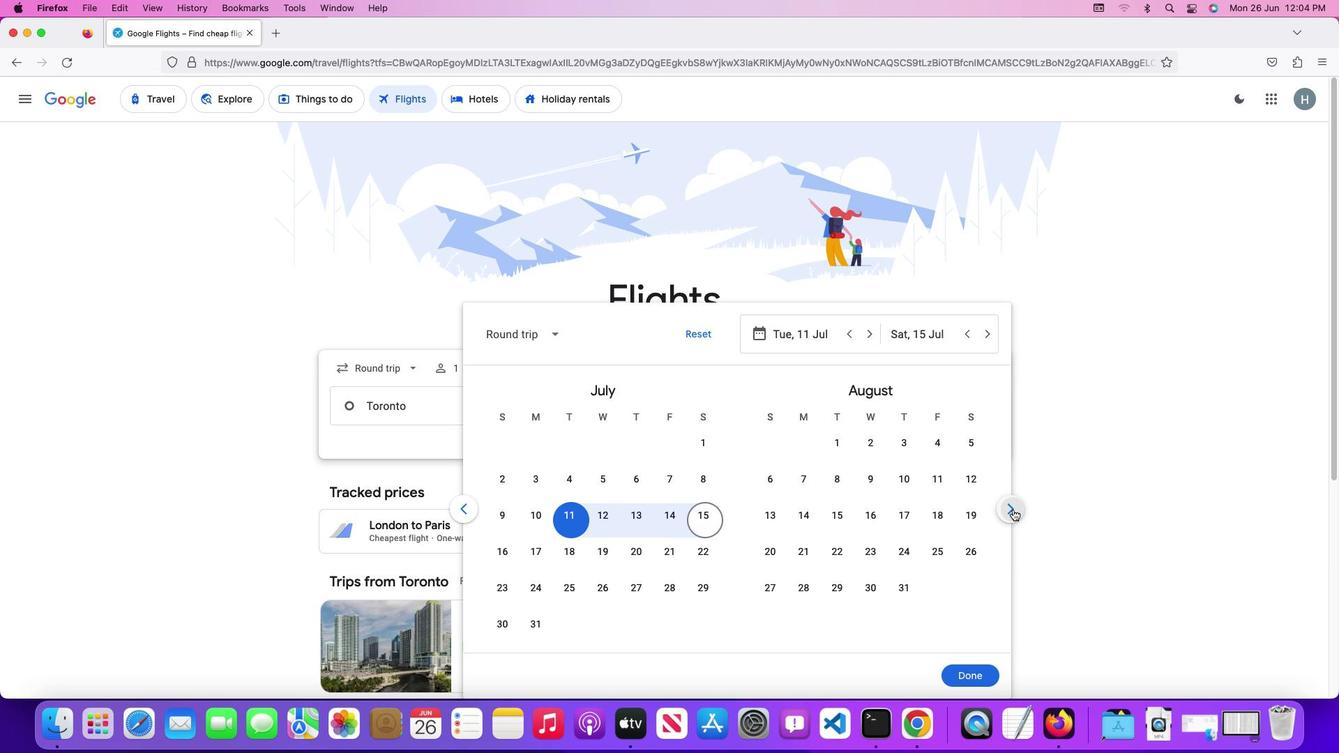 
Action: Mouse pressed left at (1013, 510)
Screenshot: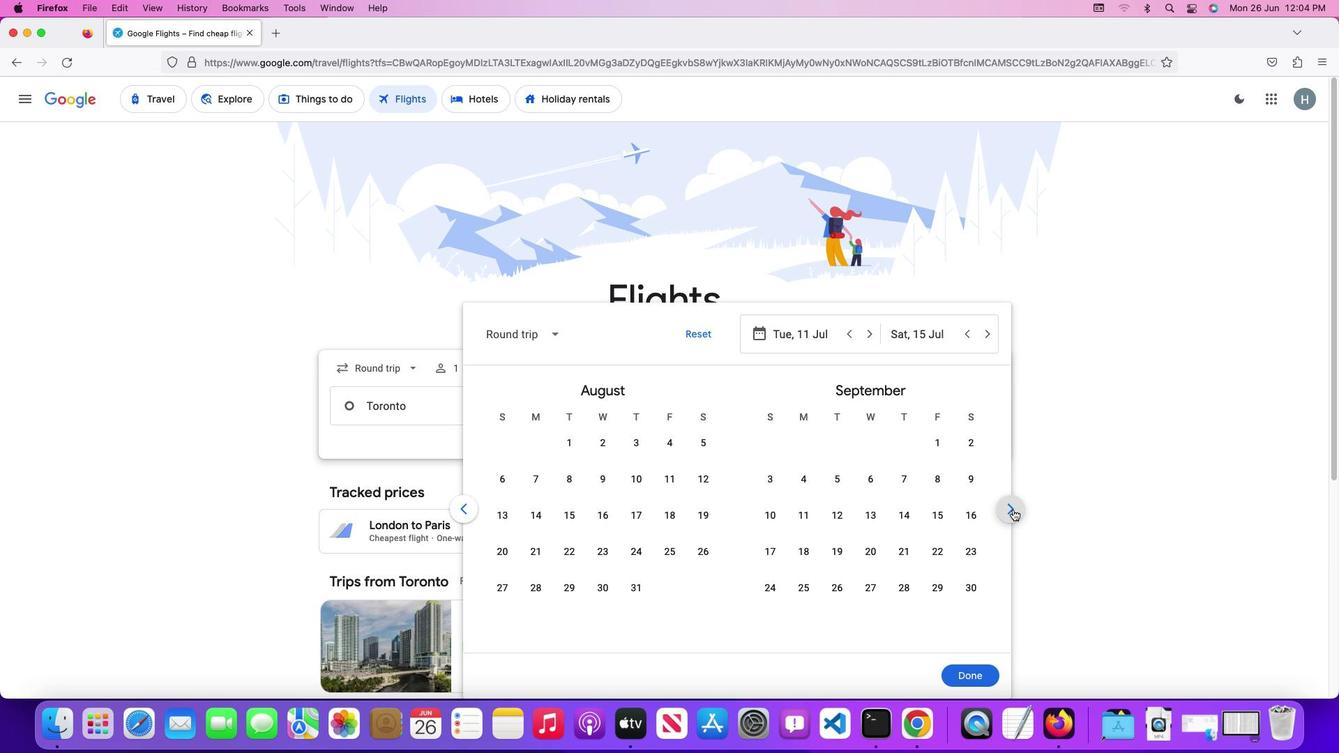 
Action: Mouse moved to (1014, 509)
Screenshot: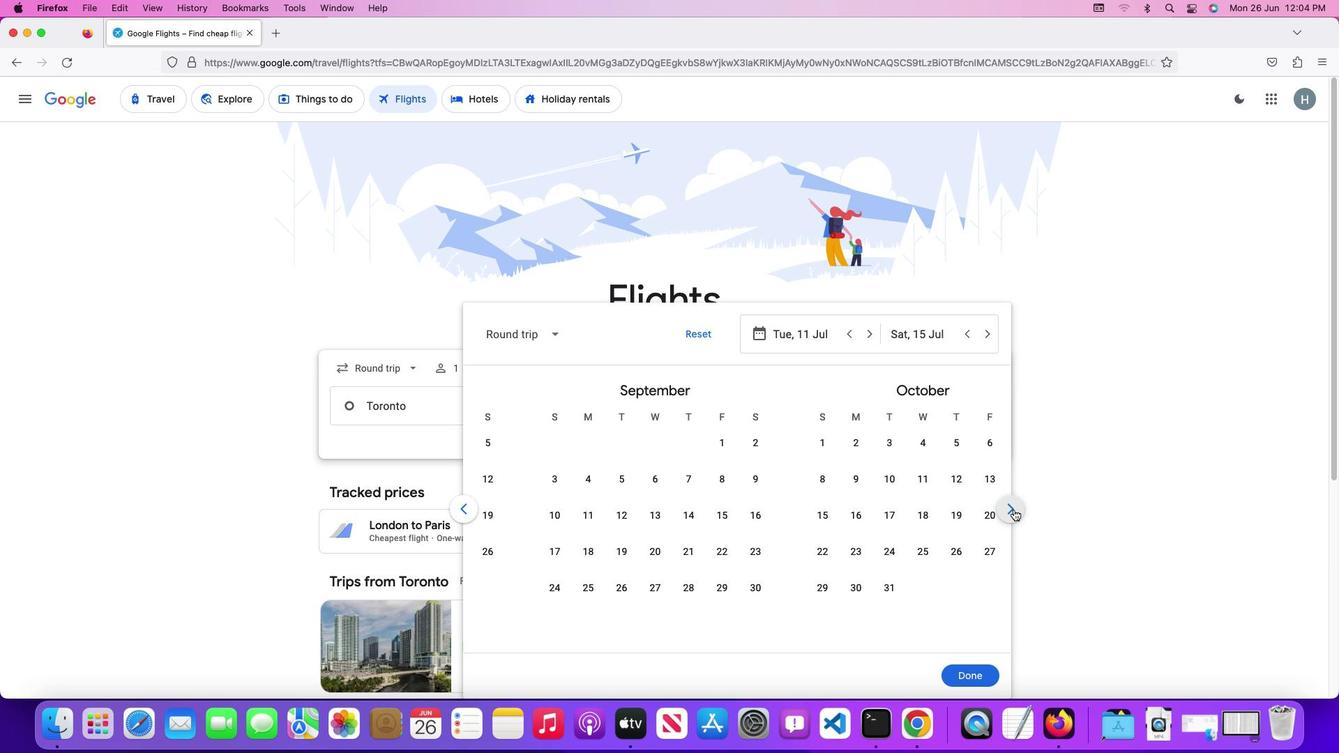 
Action: Mouse pressed left at (1014, 509)
Screenshot: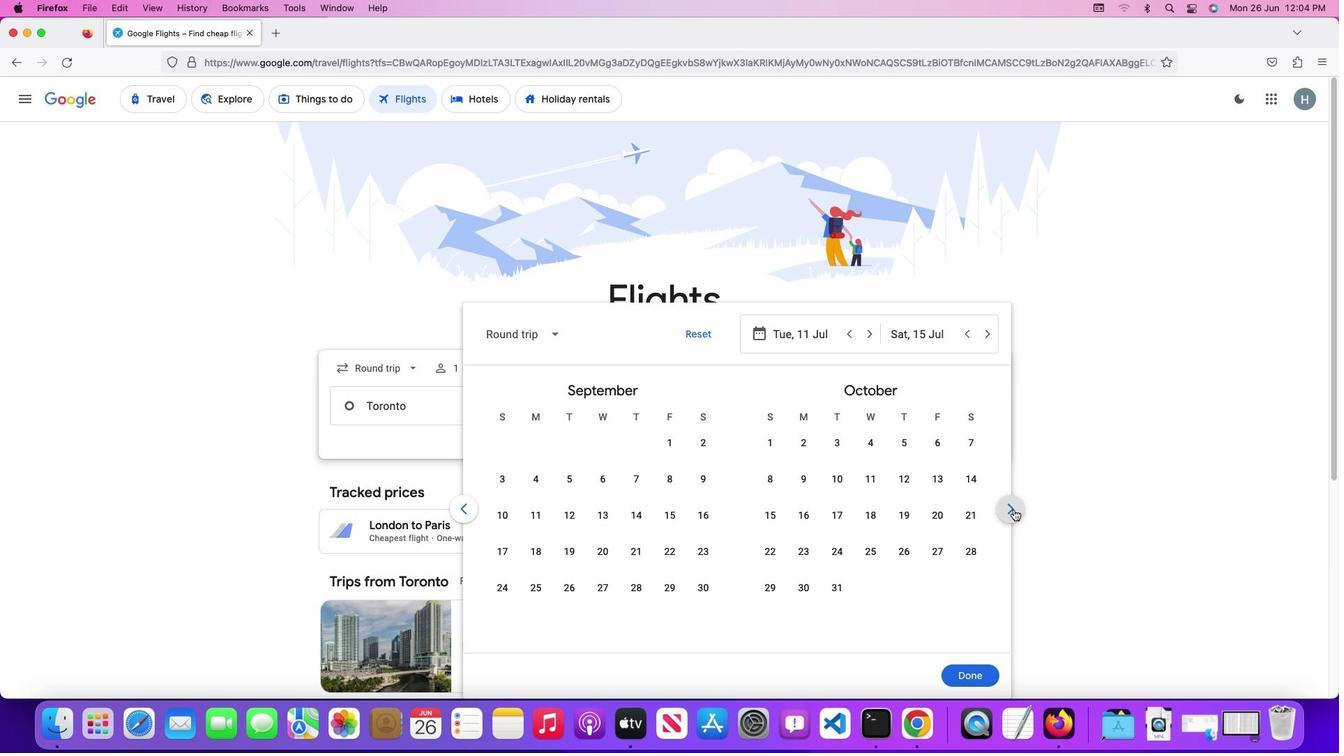 
Action: Mouse pressed left at (1014, 509)
Screenshot: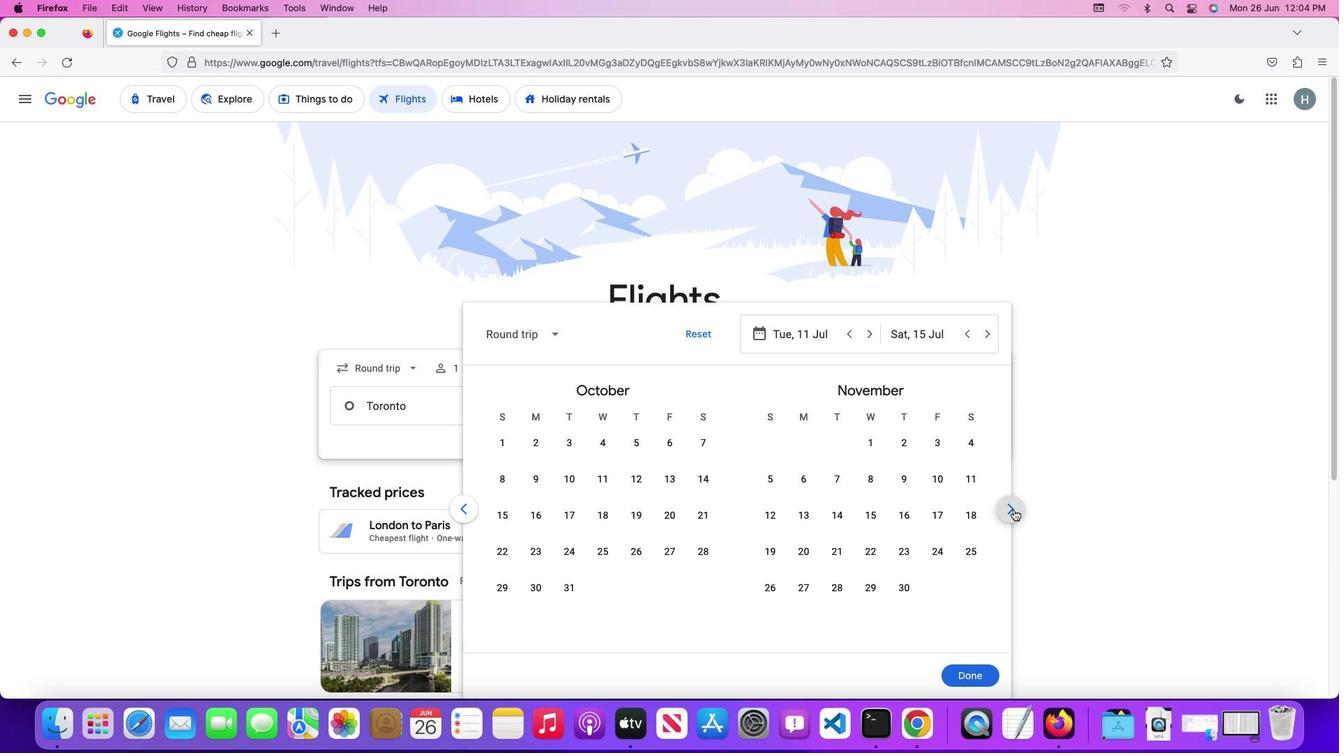 
Action: Mouse pressed left at (1014, 509)
Screenshot: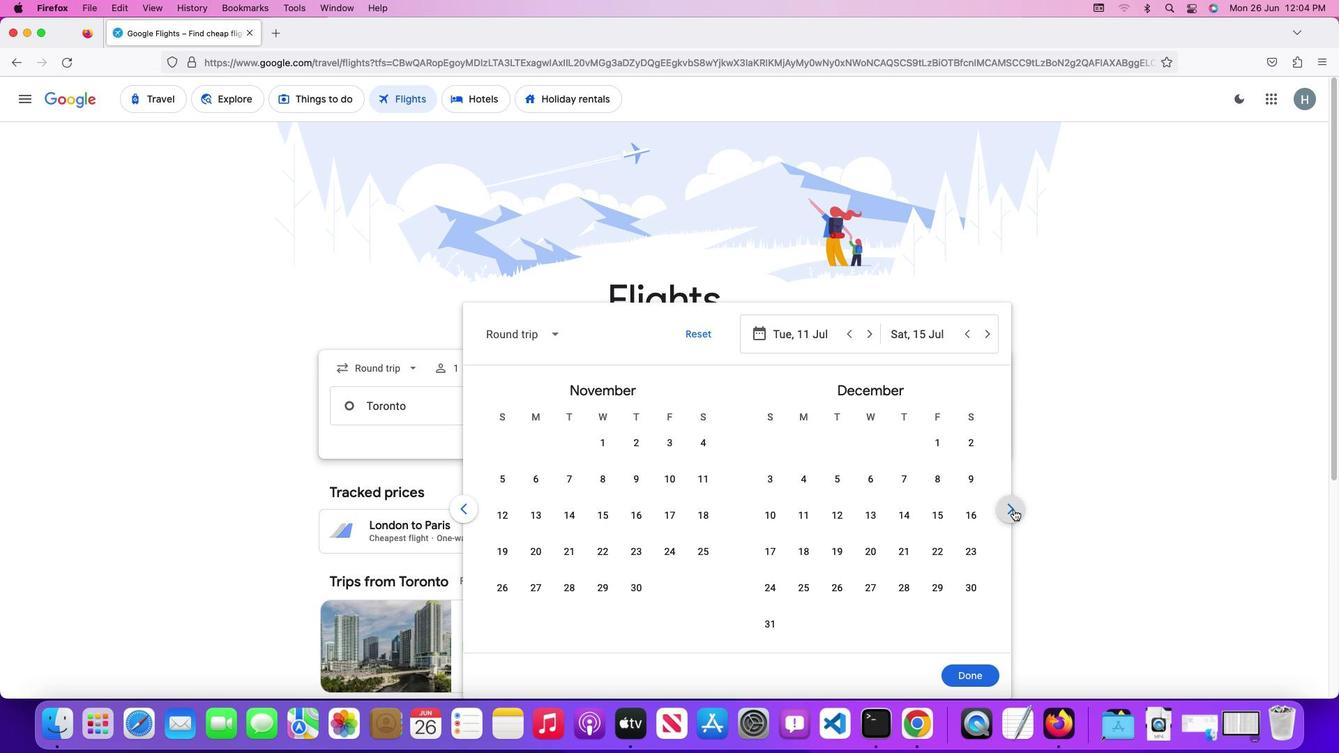 
Action: Mouse pressed left at (1014, 509)
Screenshot: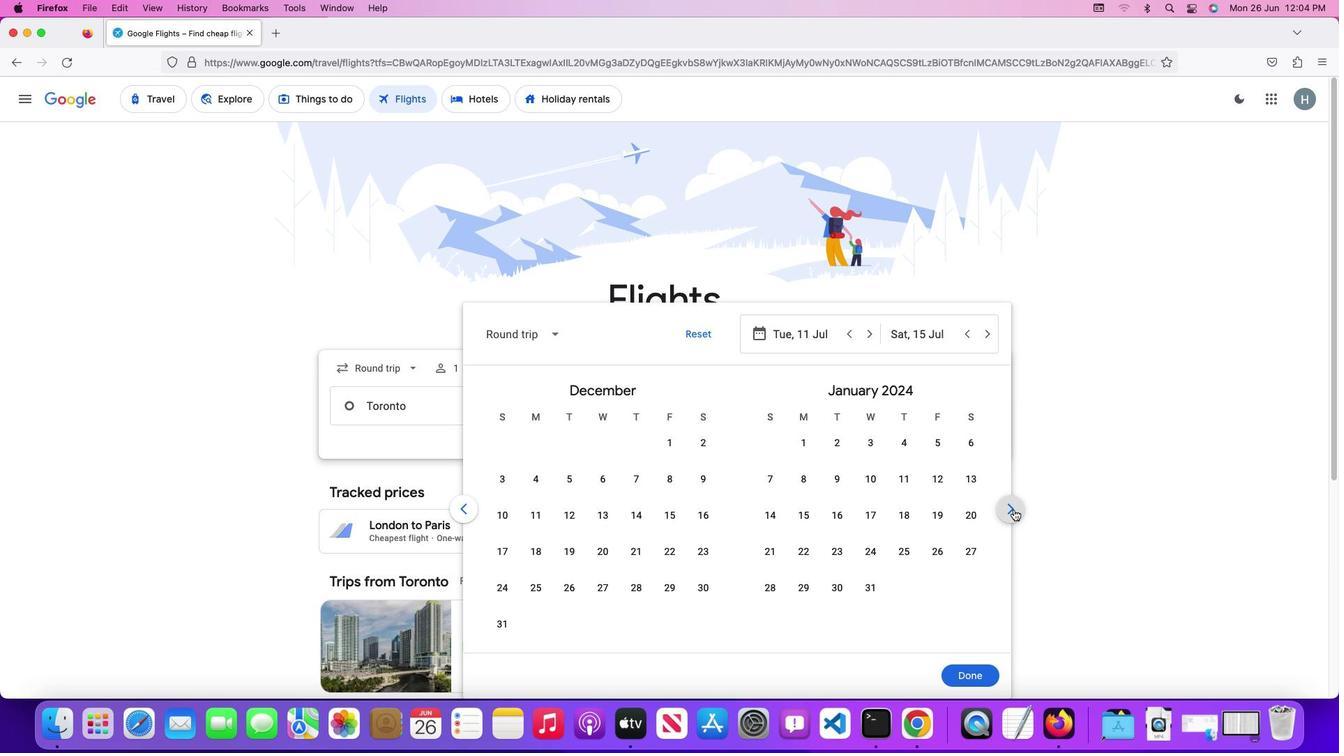 
Action: Mouse moved to (976, 483)
Screenshot: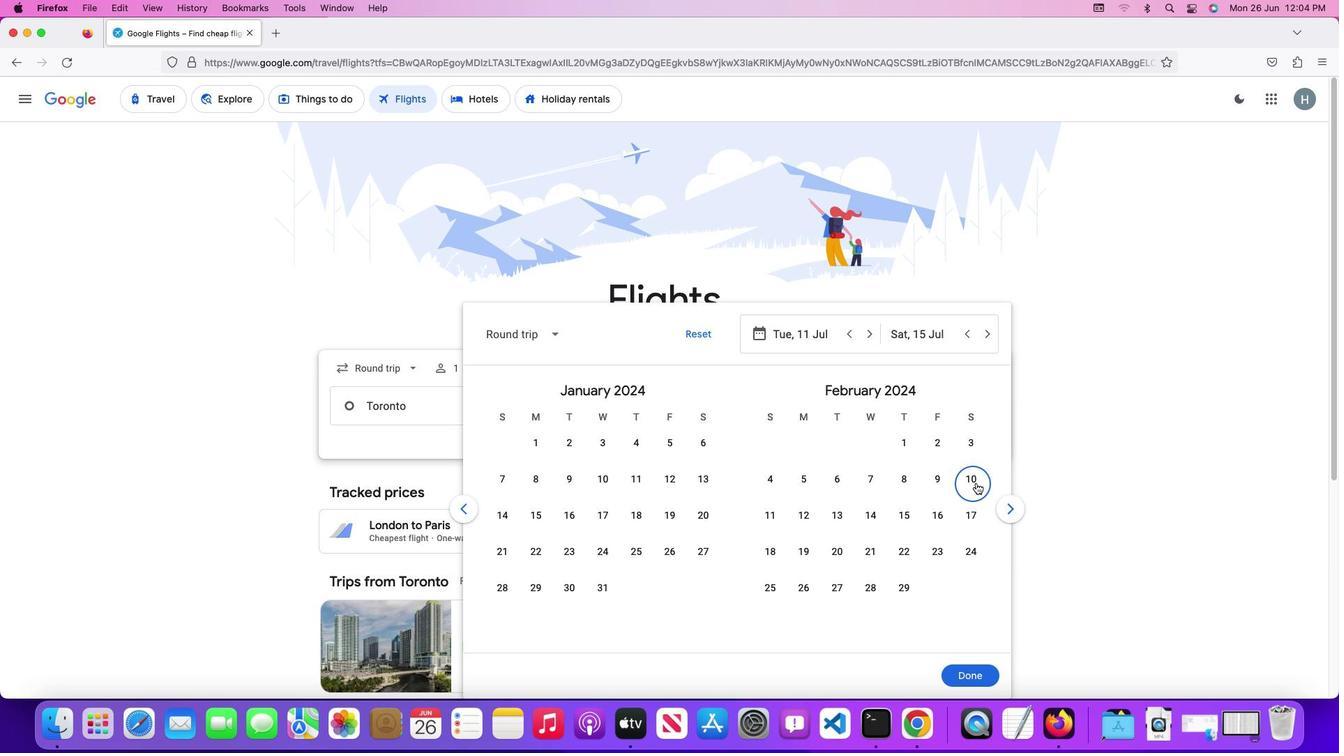 
Action: Mouse pressed left at (976, 483)
Screenshot: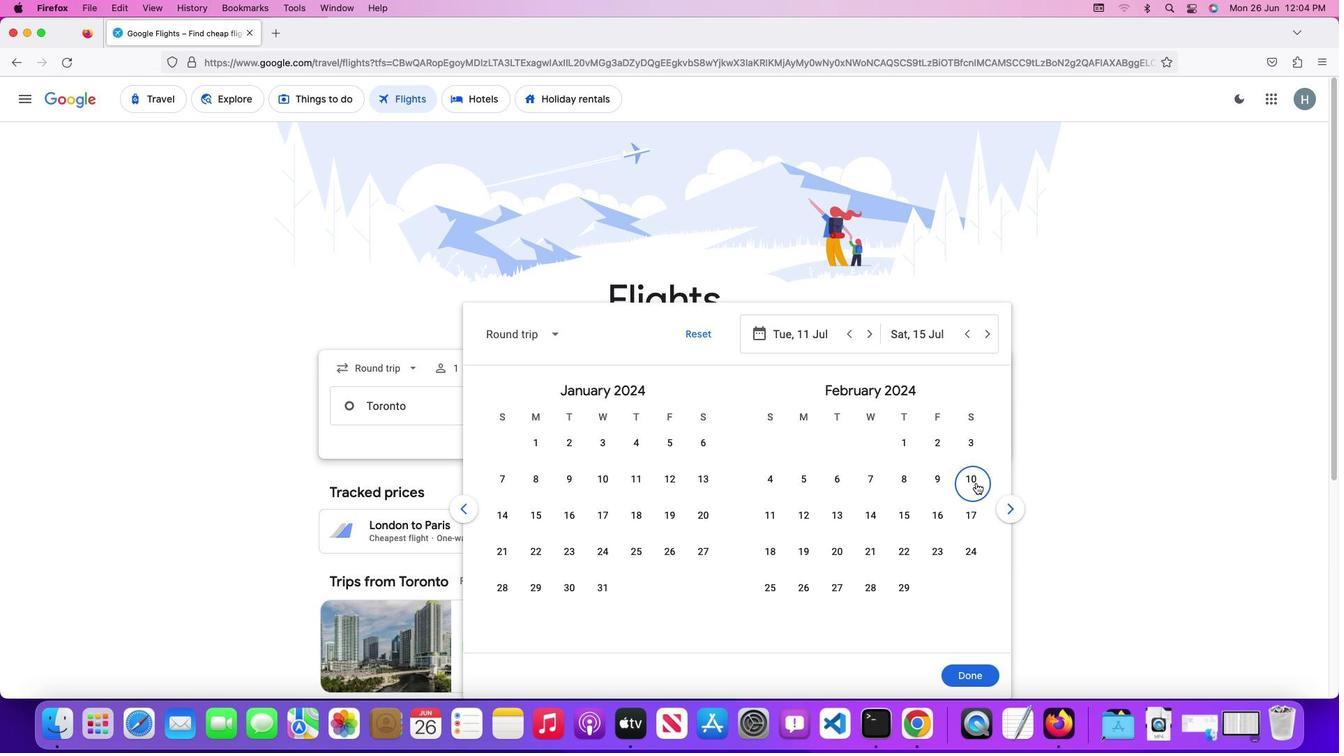 
Action: Mouse moved to (967, 514)
Screenshot: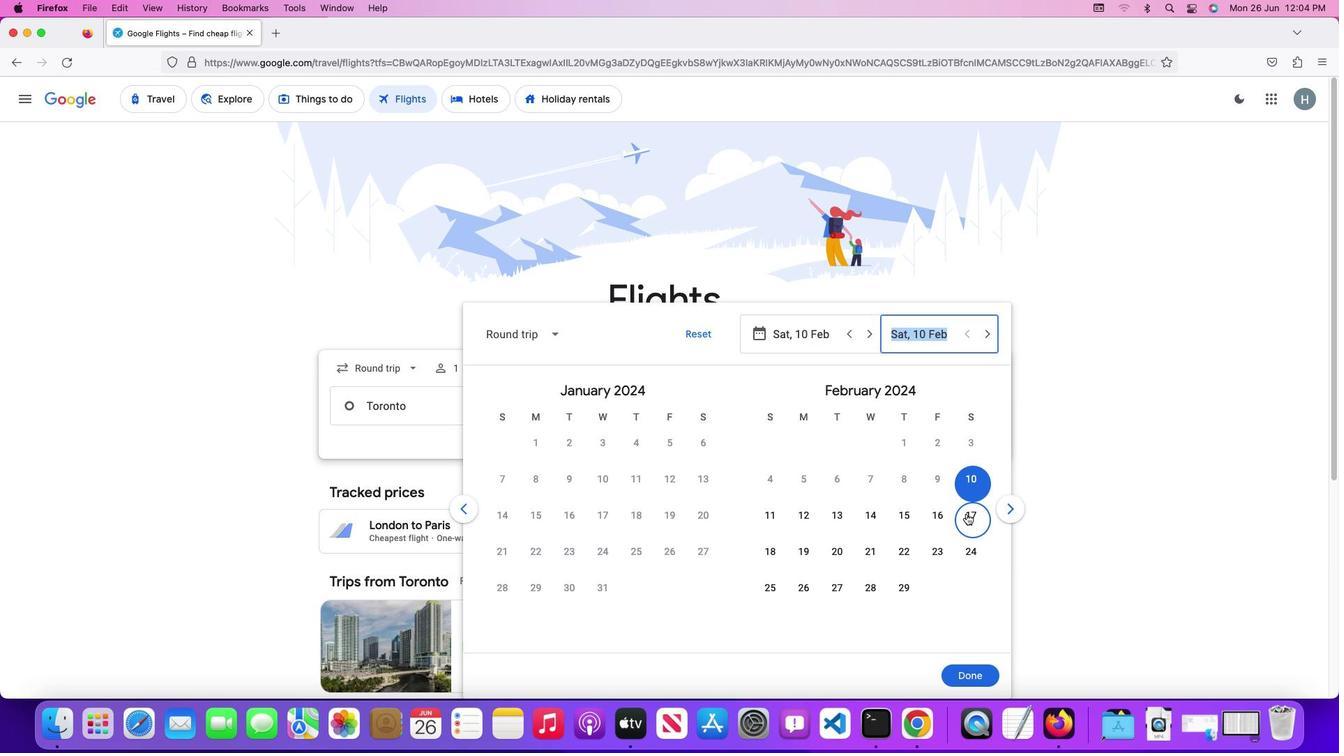 
Action: Mouse pressed left at (967, 514)
Screenshot: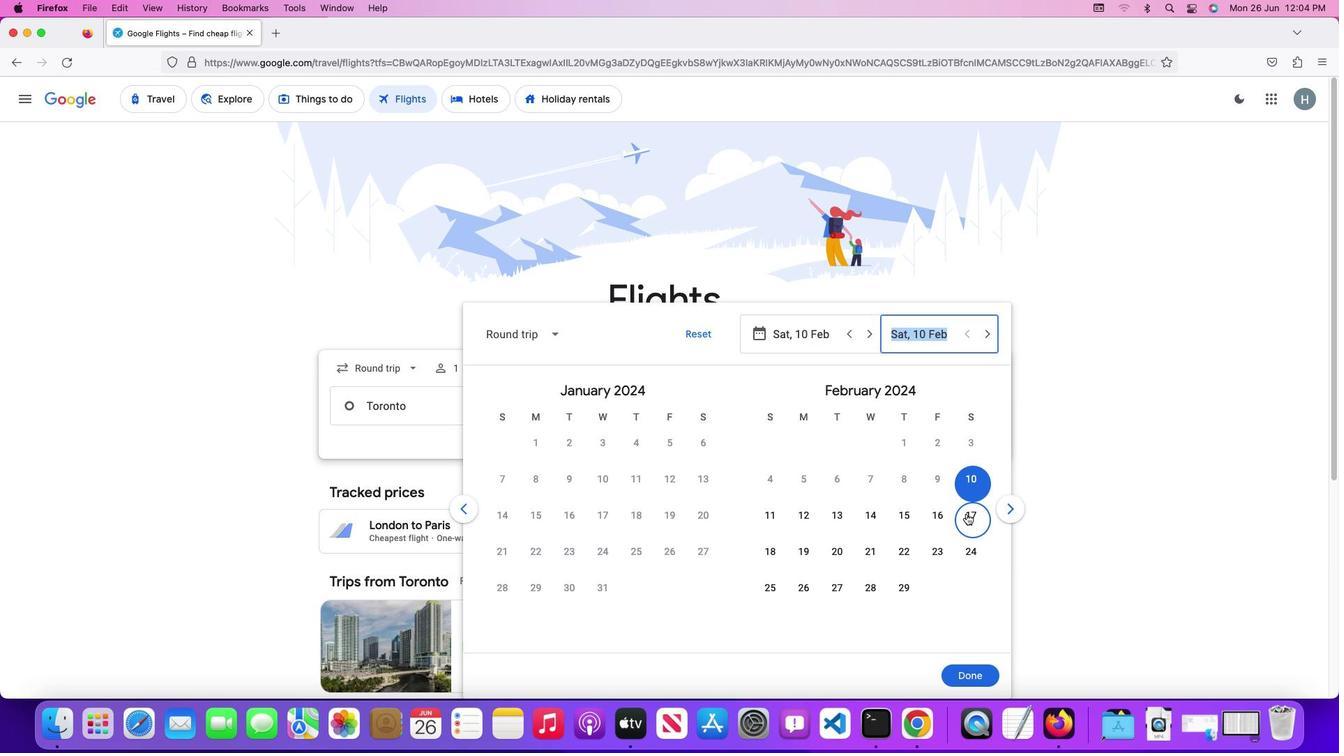 
Action: Mouse moved to (967, 671)
Screenshot: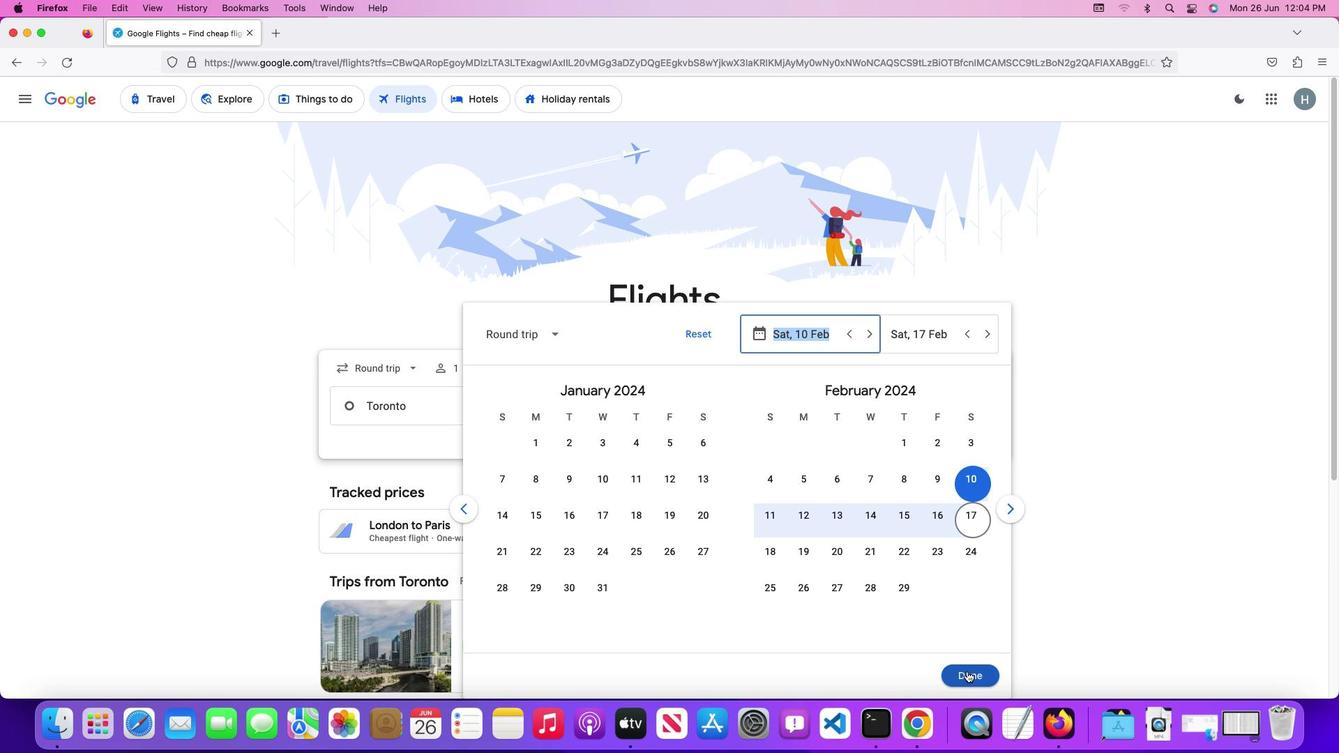 
Action: Mouse pressed left at (967, 671)
Screenshot: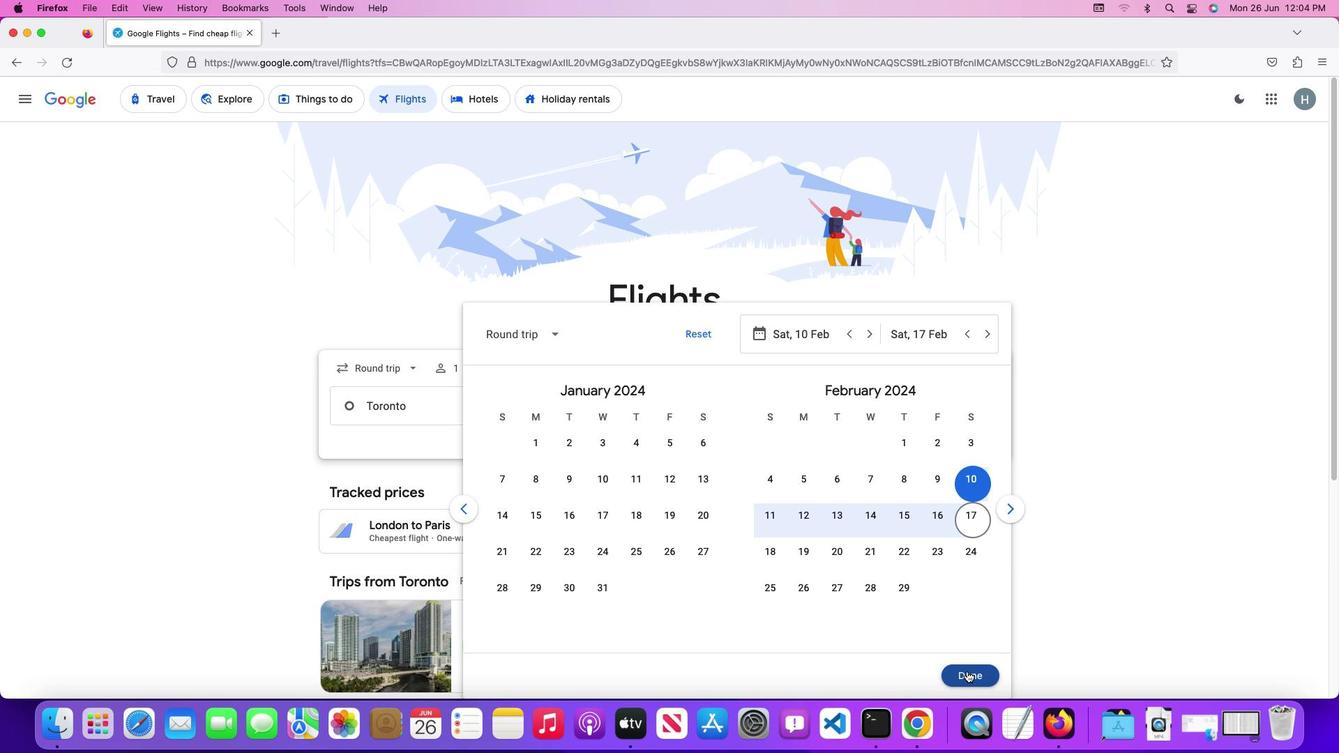 
Action: Mouse moved to (694, 460)
Screenshot: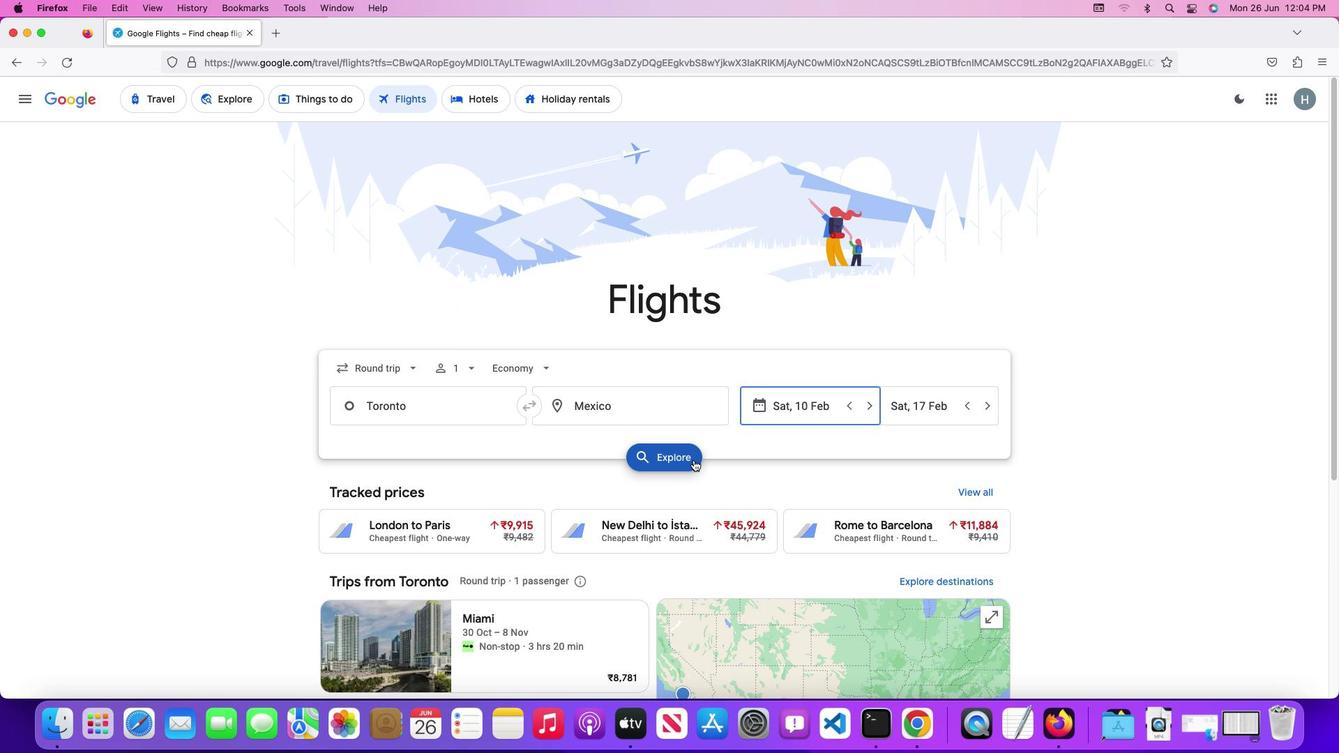 
Action: Mouse pressed left at (694, 460)
Screenshot: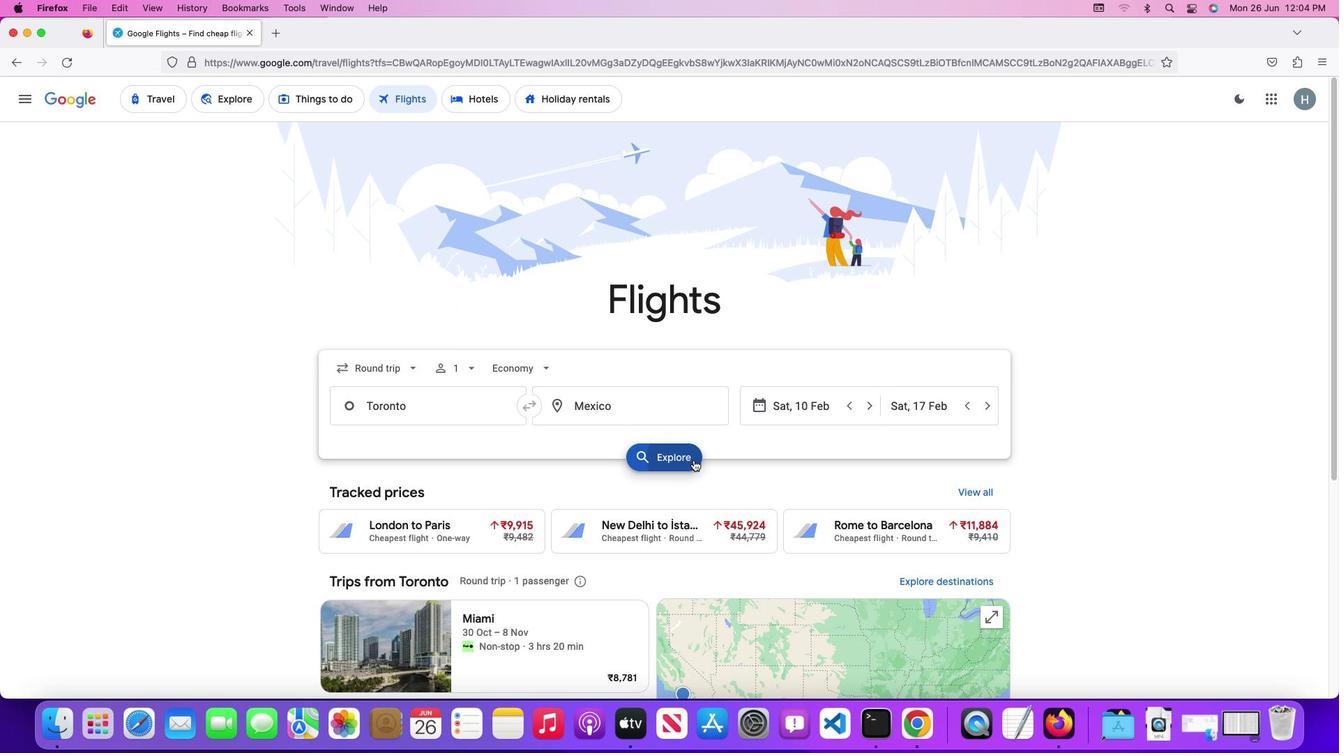 
Action: Mouse moved to (82, 444)
Screenshot: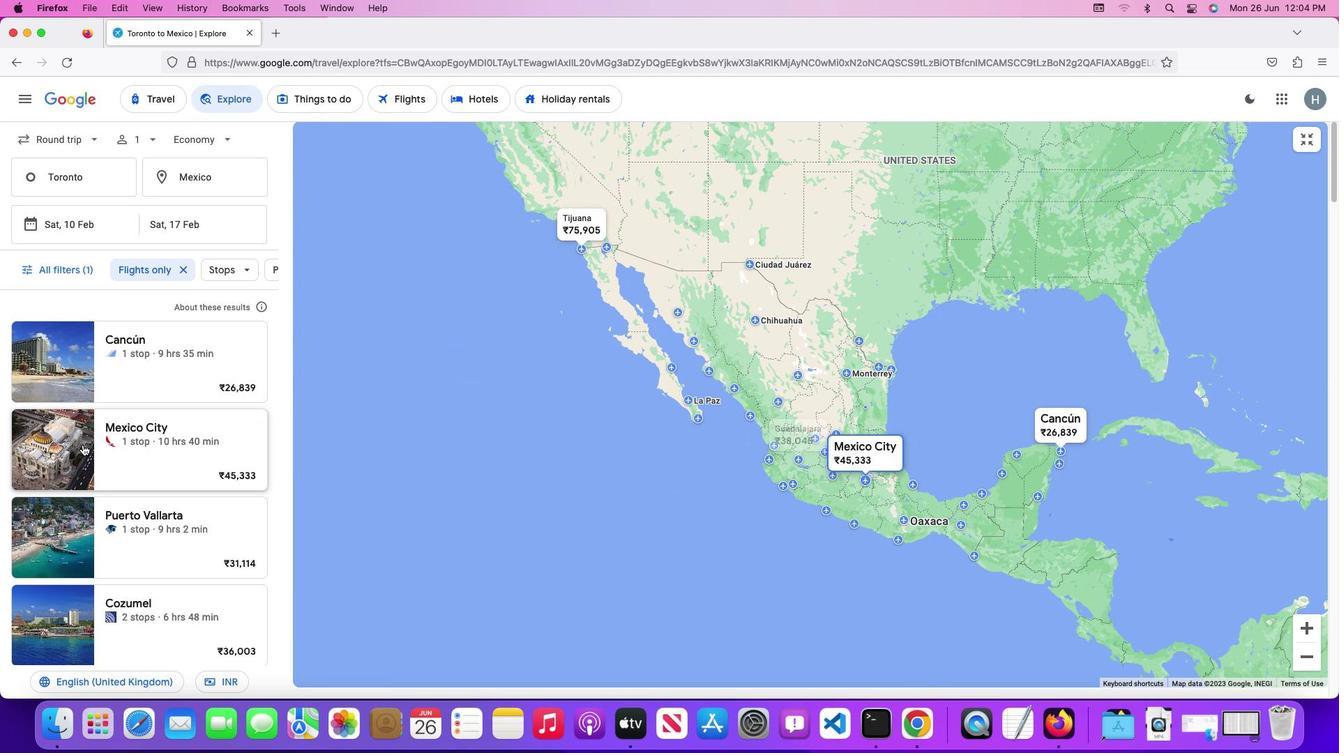 
Action: Mouse pressed left at (82, 444)
Screenshot: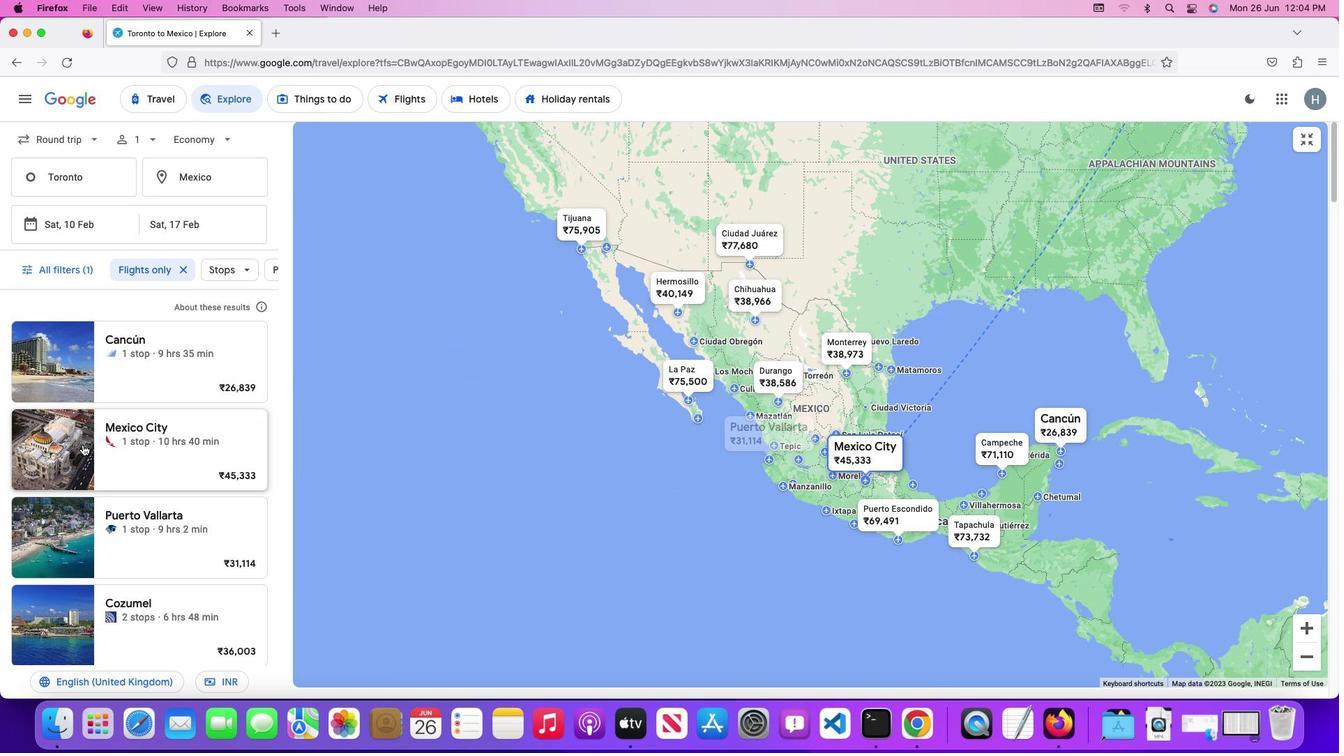 
Action: Mouse moved to (204, 544)
Screenshot: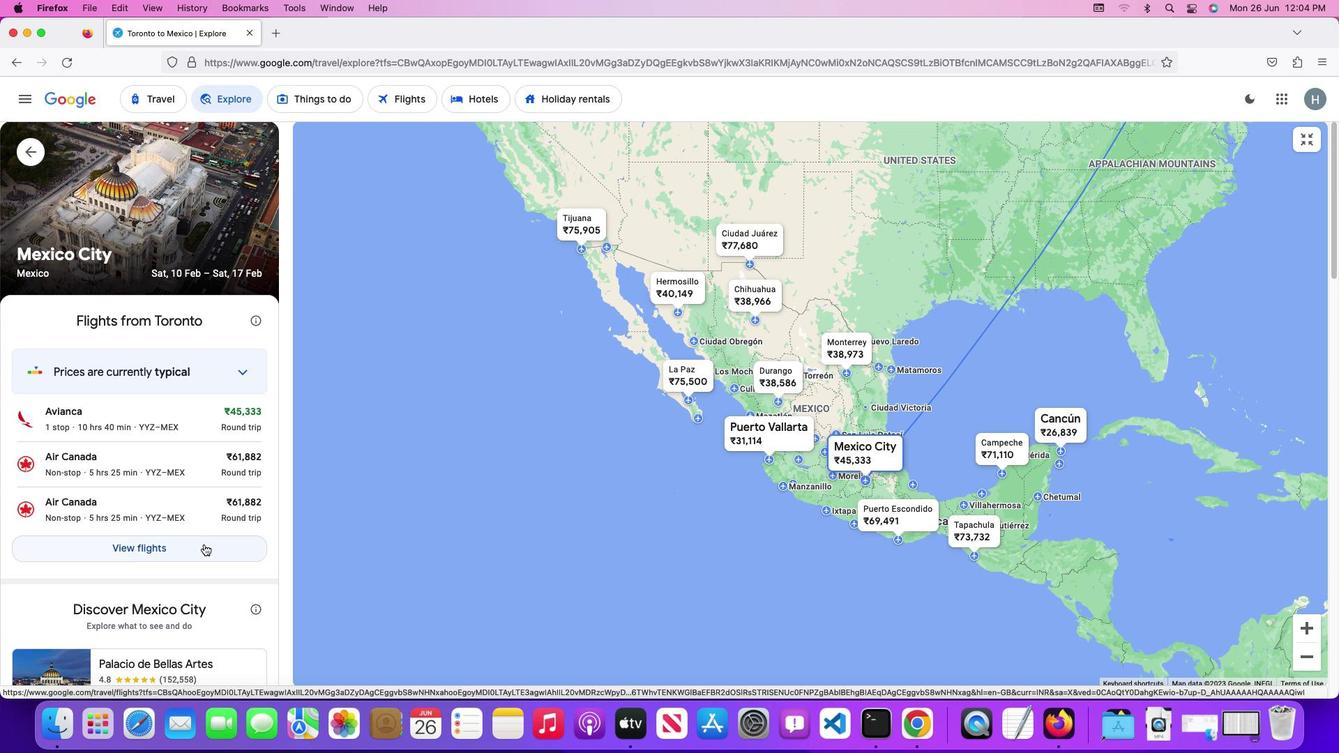 
Action: Mouse pressed left at (204, 544)
Screenshot: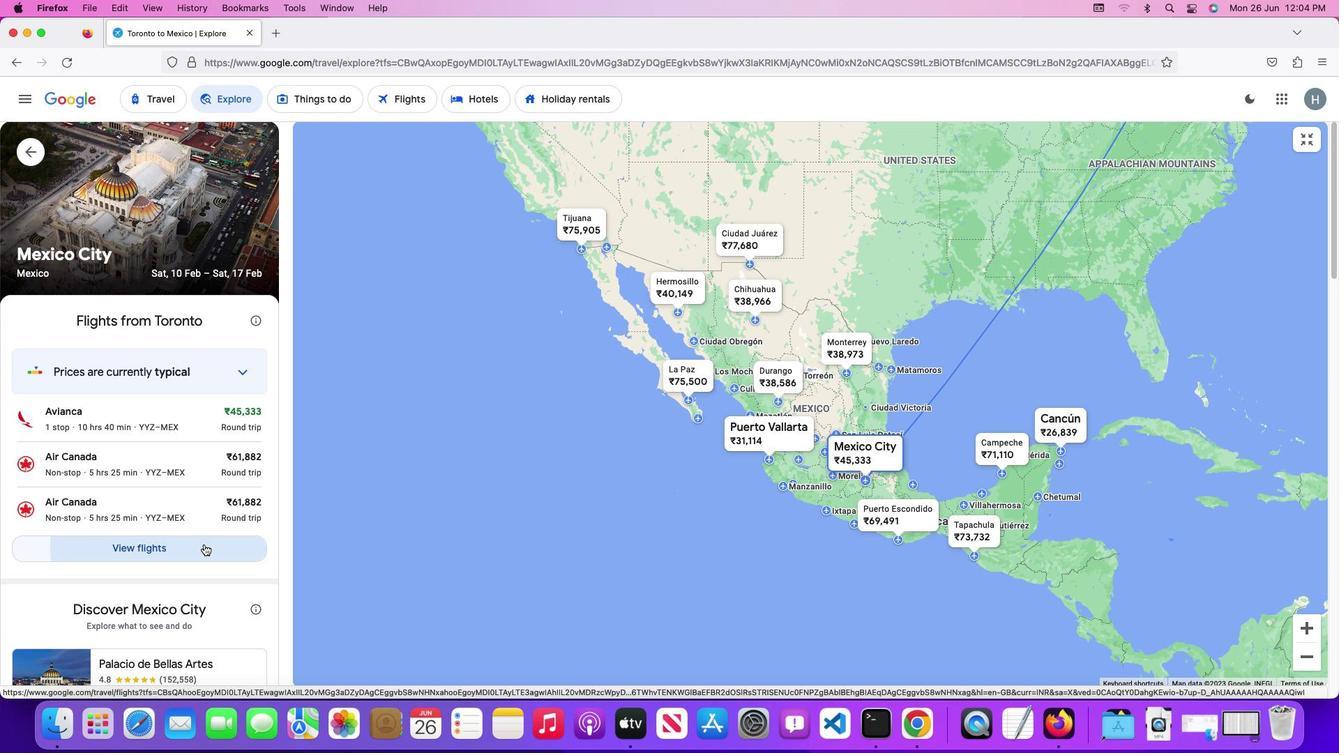 
Action: Mouse moved to (988, 346)
Screenshot: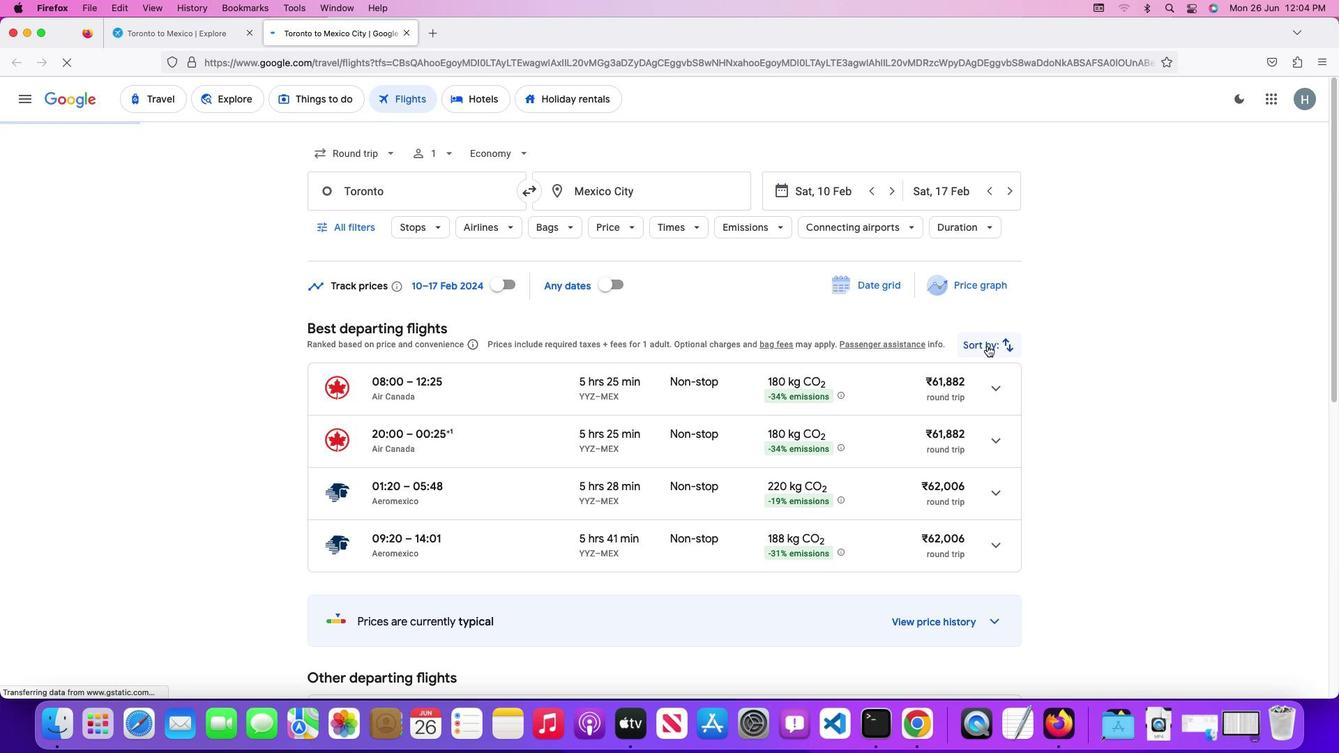 
Action: Mouse pressed left at (988, 346)
Screenshot: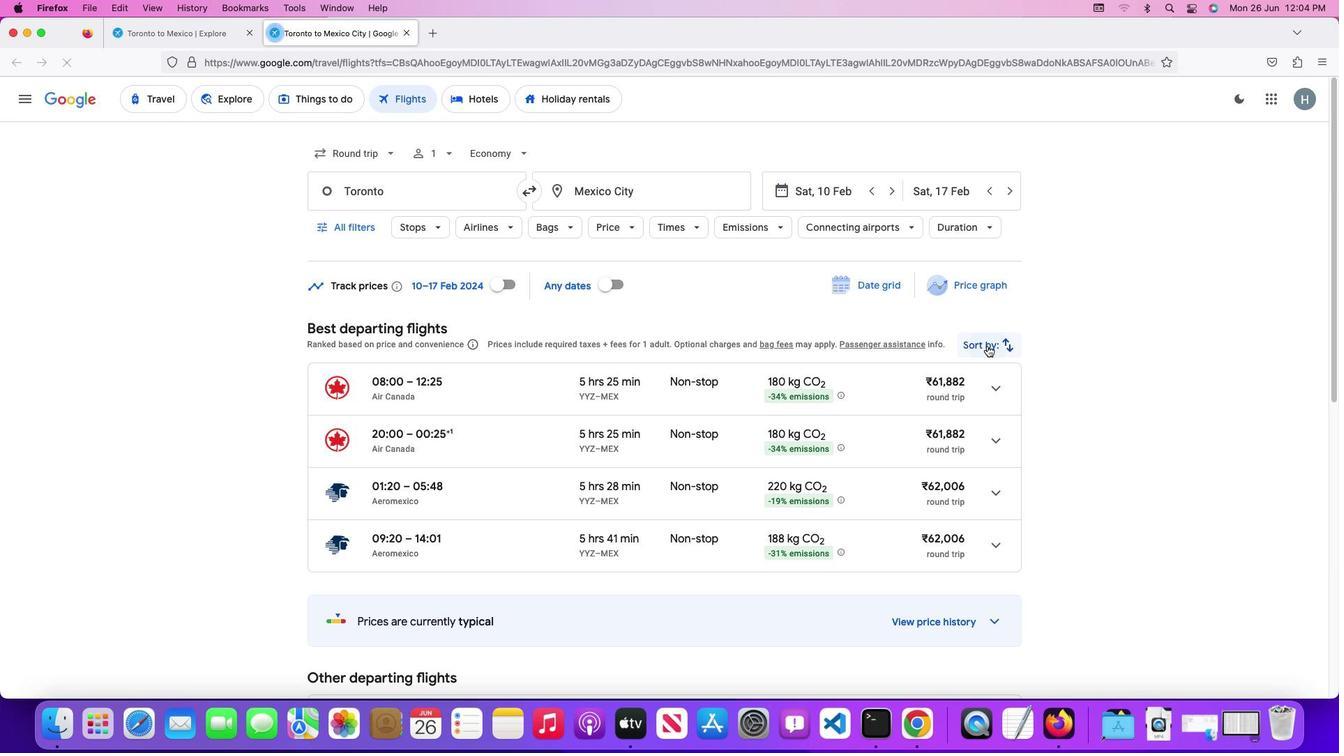 
Action: Mouse moved to (959, 413)
Screenshot: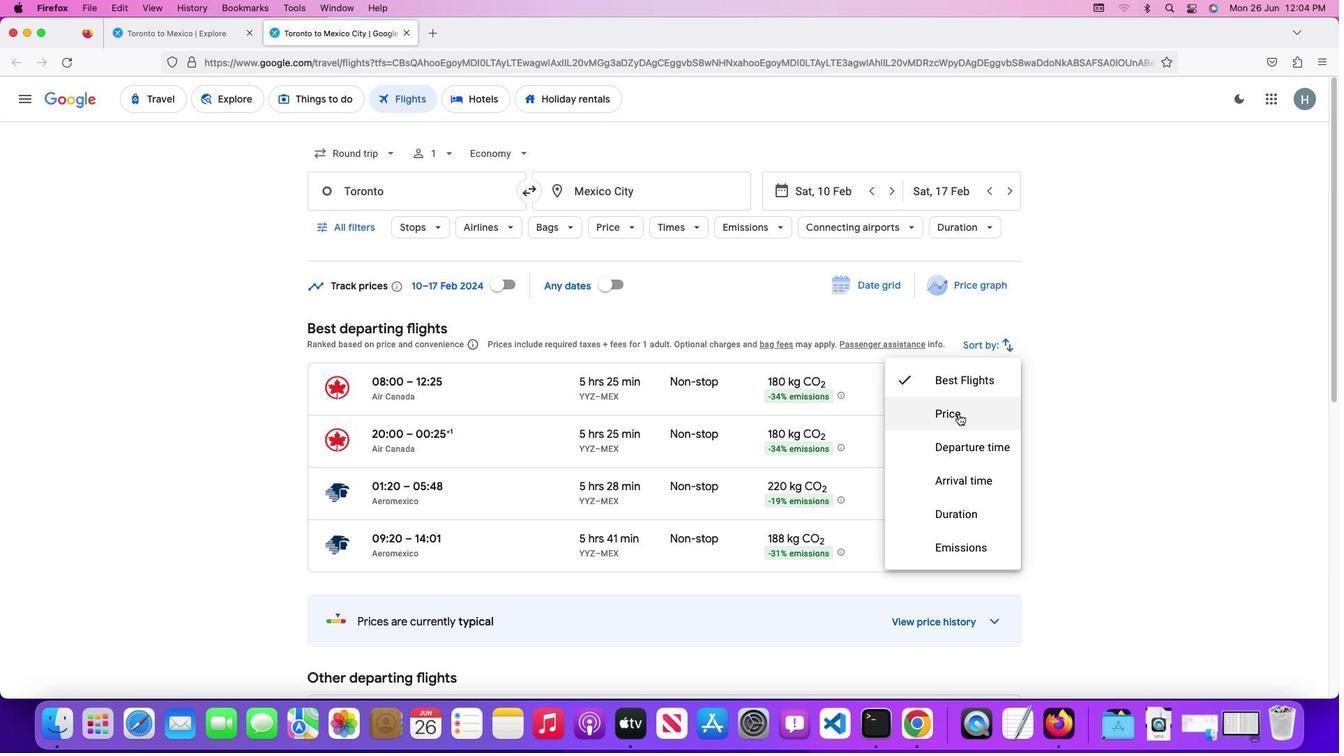 
Action: Mouse pressed left at (959, 413)
Screenshot: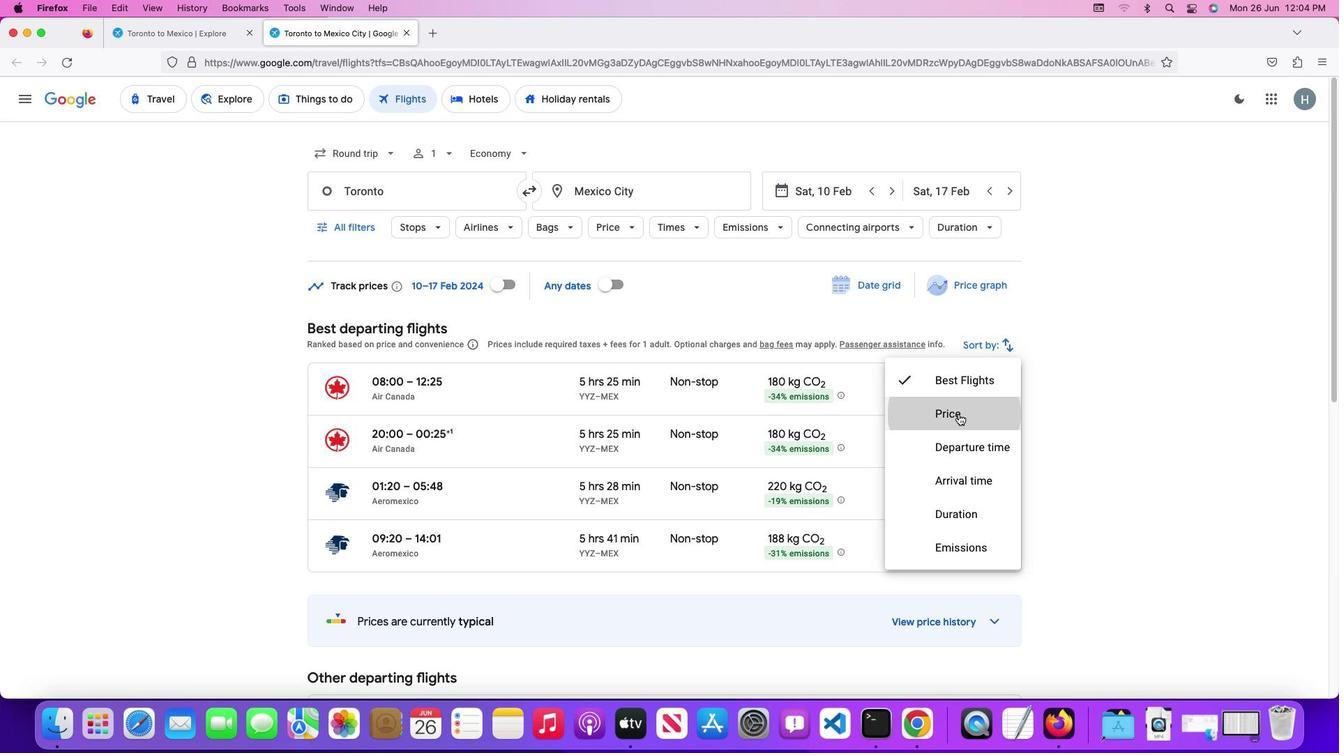 
Action: Mouse moved to (870, 419)
Screenshot: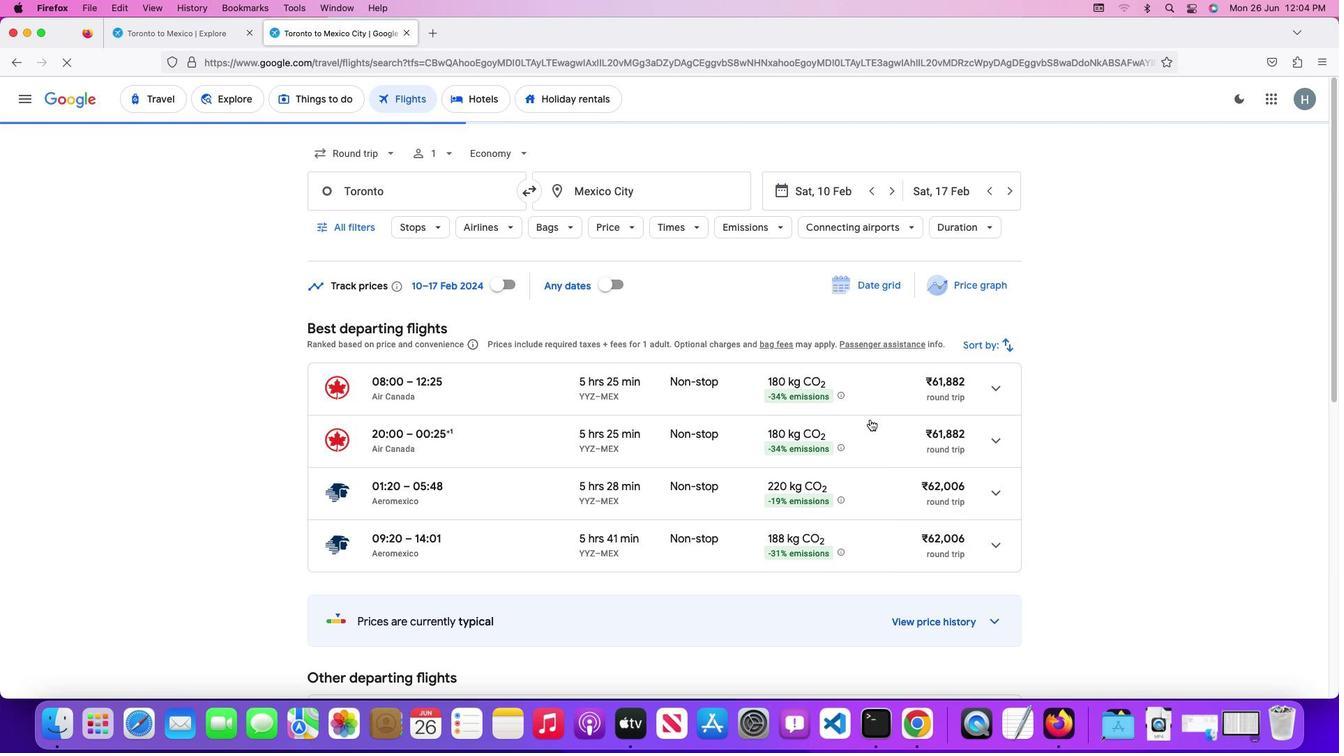 
Action: Mouse scrolled (870, 419) with delta (0, 0)
Screenshot: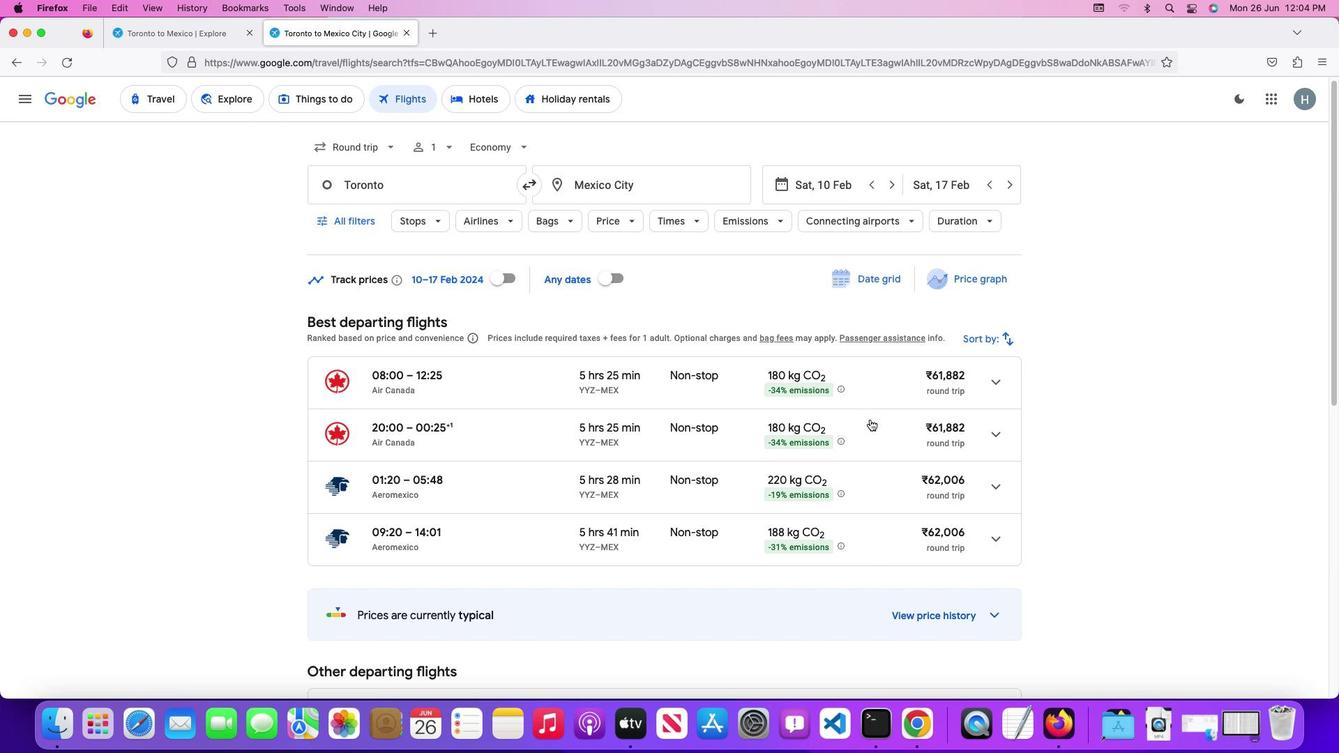 
Action: Mouse scrolled (870, 419) with delta (0, 0)
Screenshot: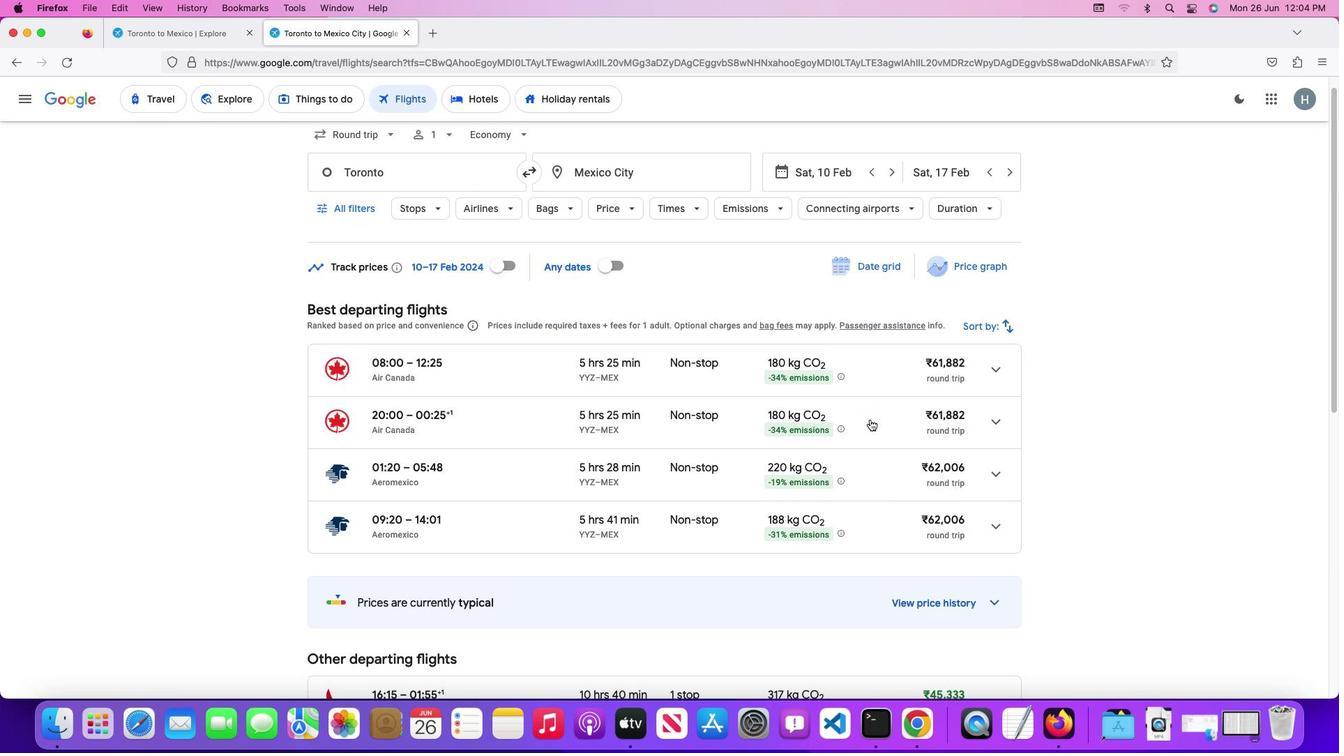 
Action: Mouse scrolled (870, 419) with delta (0, 0)
Screenshot: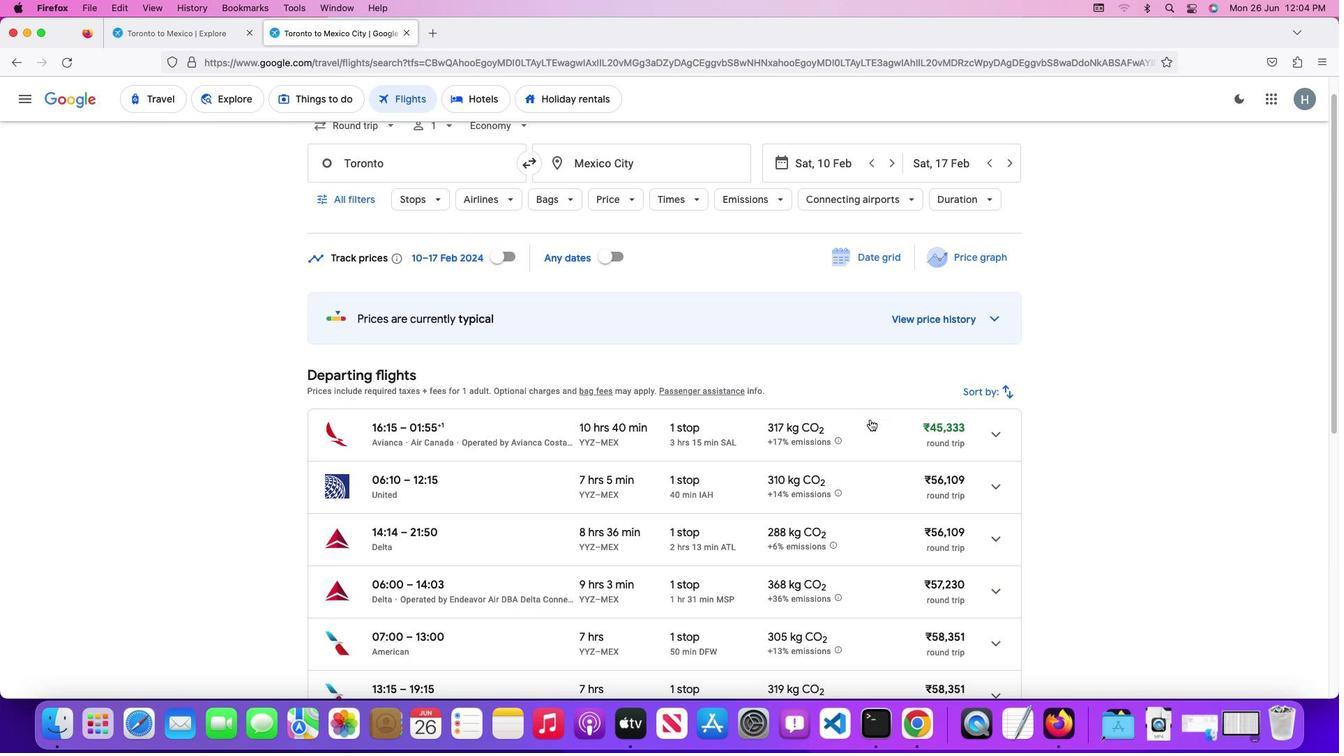 
Action: Mouse scrolled (870, 419) with delta (0, 0)
Screenshot: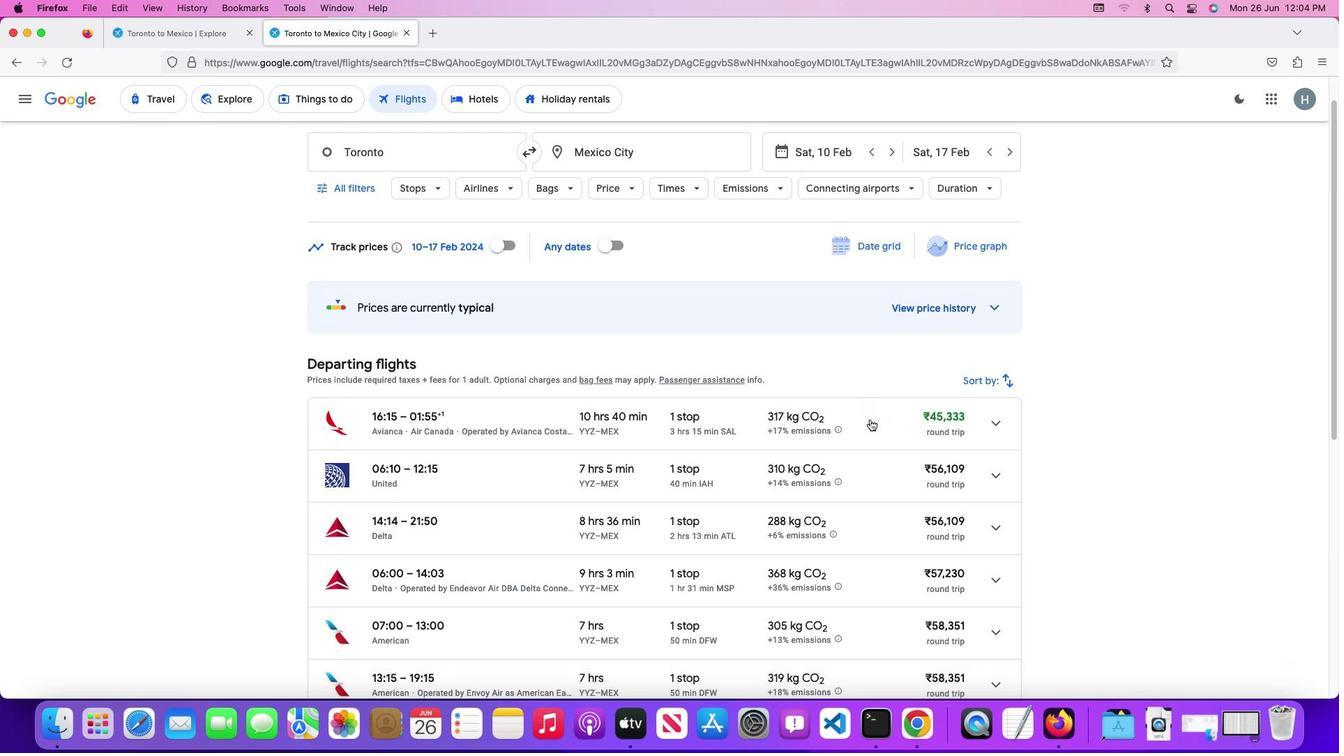 
Action: Mouse scrolled (870, 419) with delta (0, 0)
Screenshot: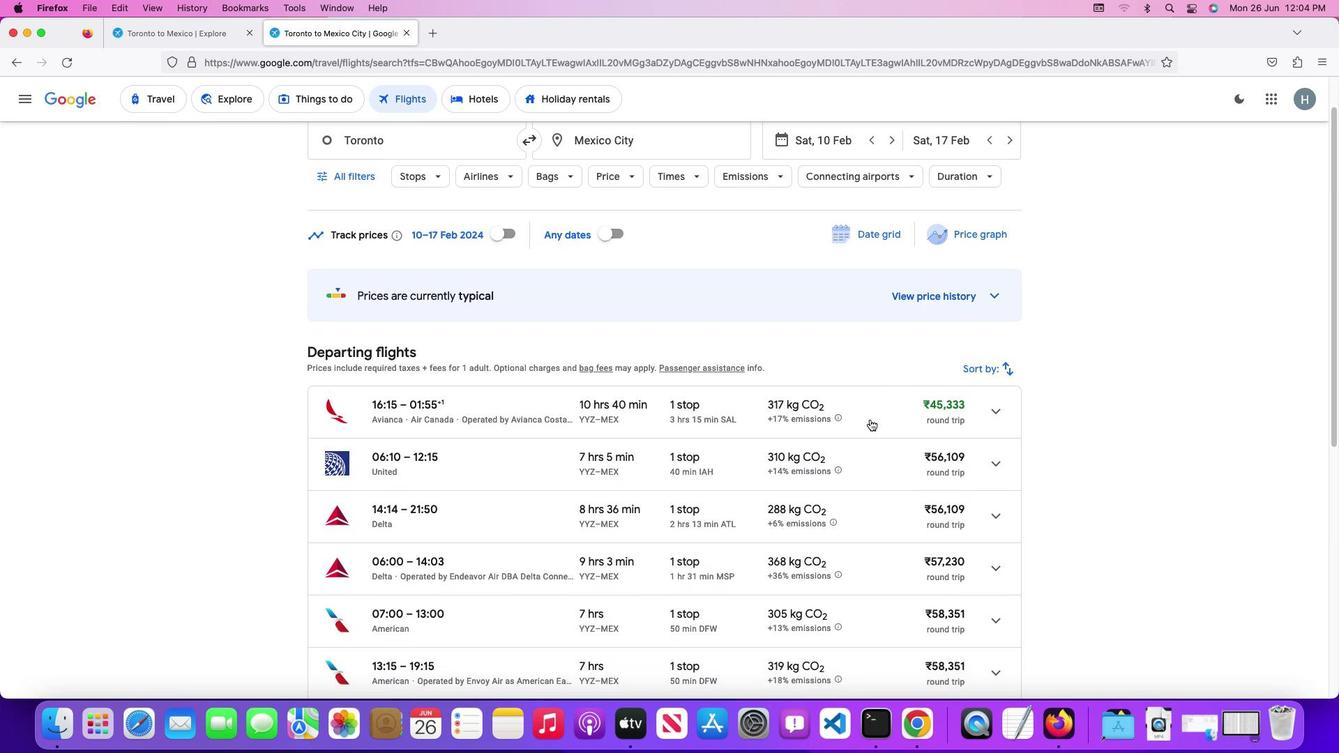
Action: Mouse scrolled (870, 419) with delta (0, 0)
Screenshot: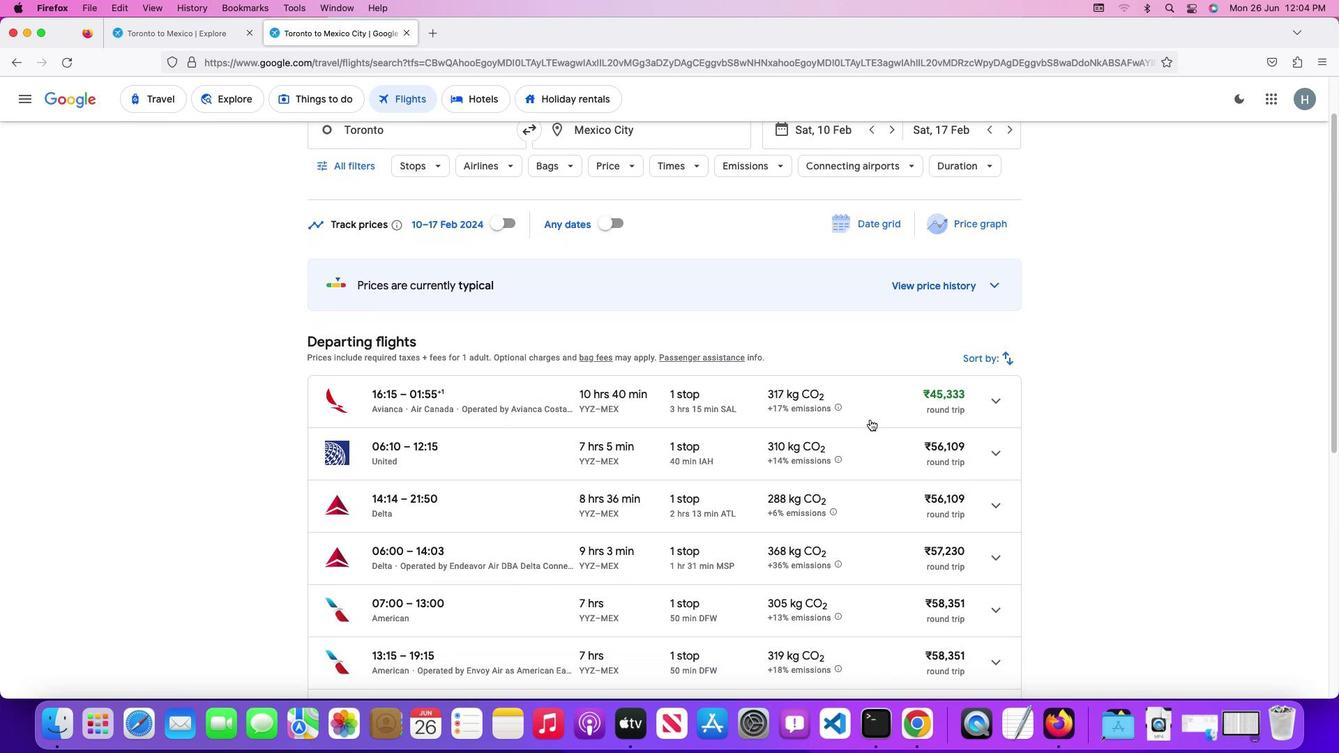 
Action: Mouse scrolled (870, 419) with delta (0, 0)
Screenshot: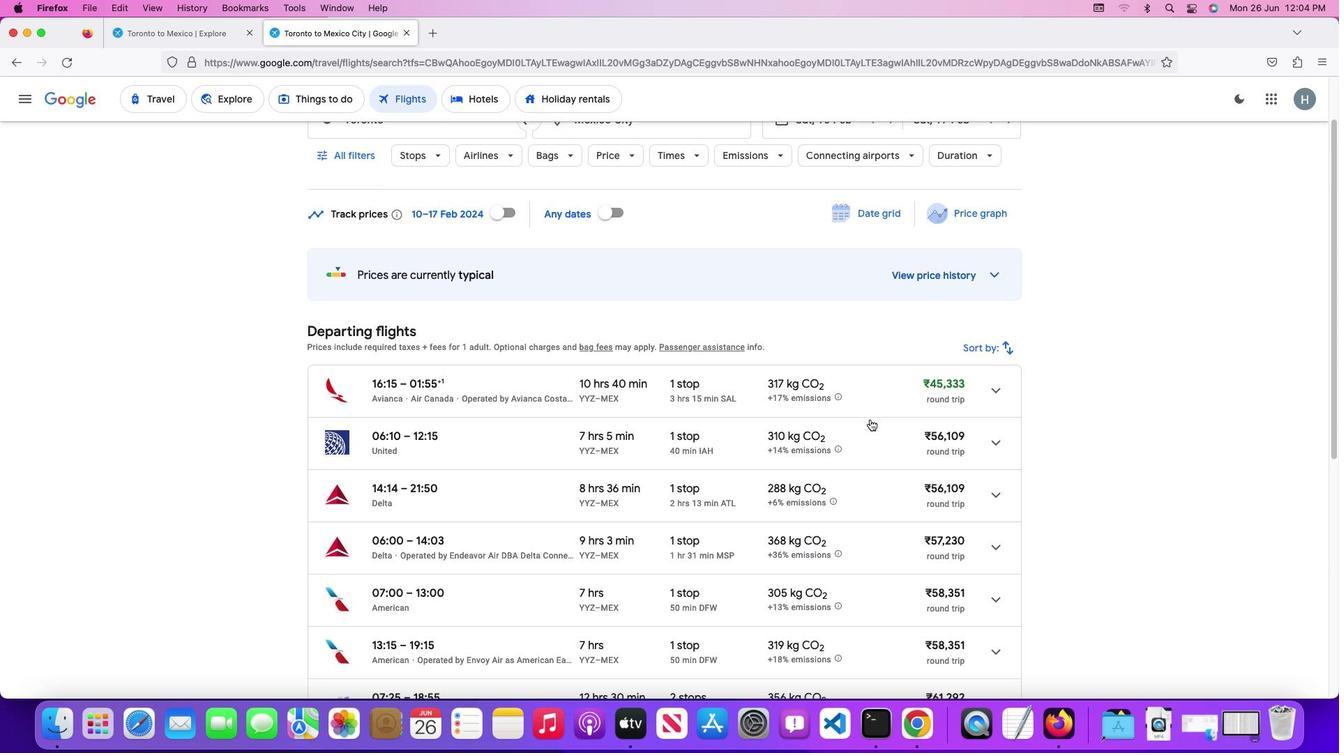 
